 Task: Look for space in Lodi, United States from 2nd June, 2023 to 15th June, 2023 for 2 adults and 1 pet in price range Rs.10000 to Rs.15000. Place can be entire place with 1  bedroom having 1 bed and 1 bathroom. Property type can be house, flat, guest house, hotel. Booking option can be shelf check-in. Required host language is English.
Action: Mouse moved to (364, 149)
Screenshot: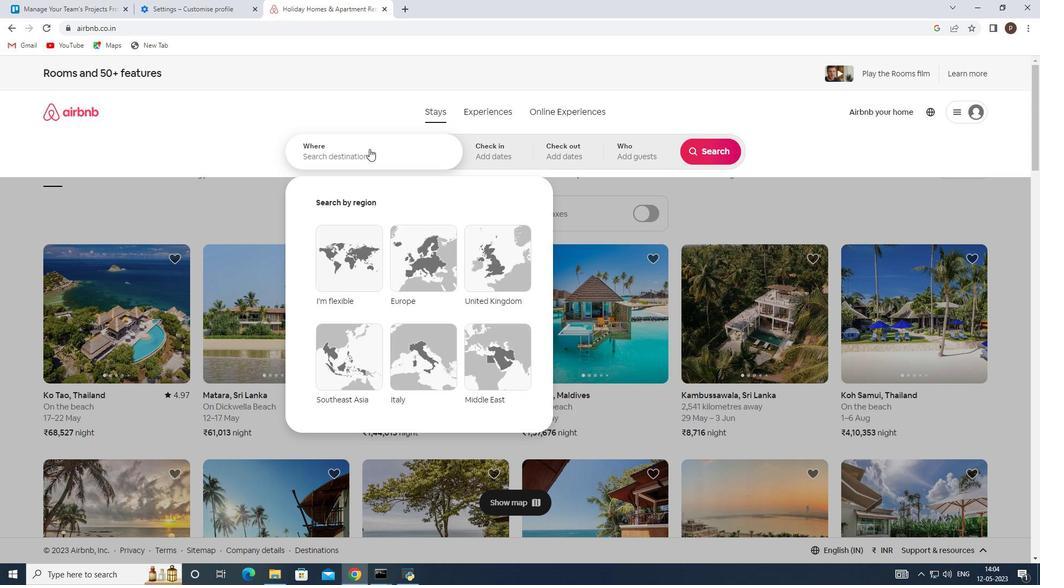
Action: Mouse pressed left at (364, 149)
Screenshot: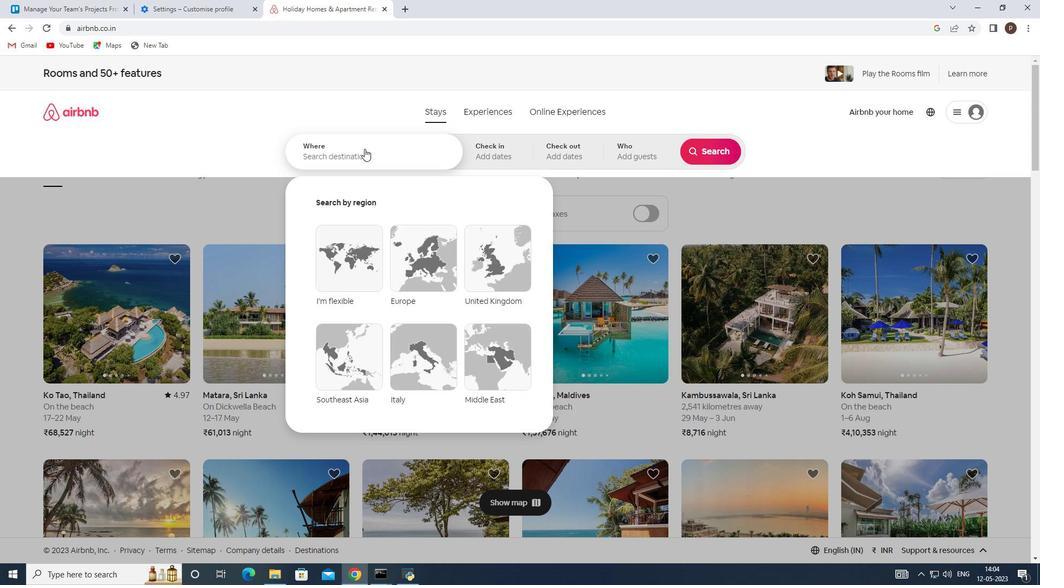 
Action: Mouse moved to (346, 154)
Screenshot: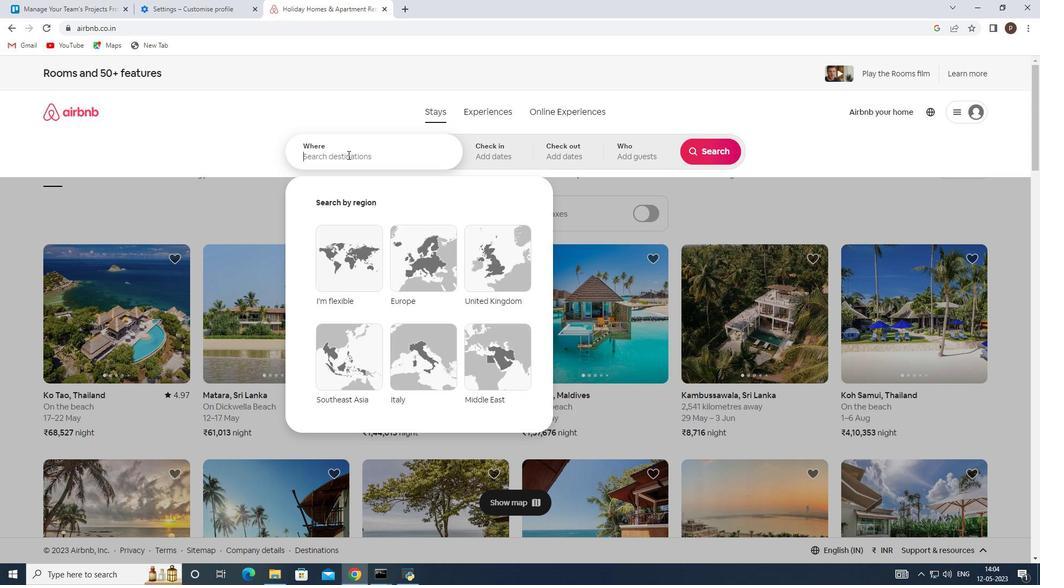 
Action: Key pressed <Key.caps_lock>L<Key.caps_lock>odi,<Key.space>
Screenshot: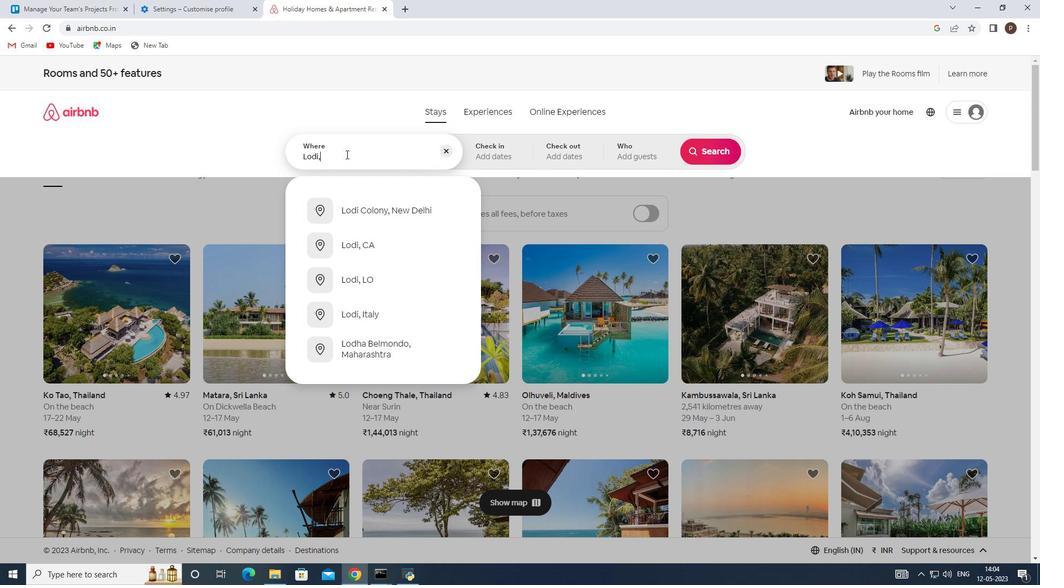 
Action: Mouse moved to (358, 244)
Screenshot: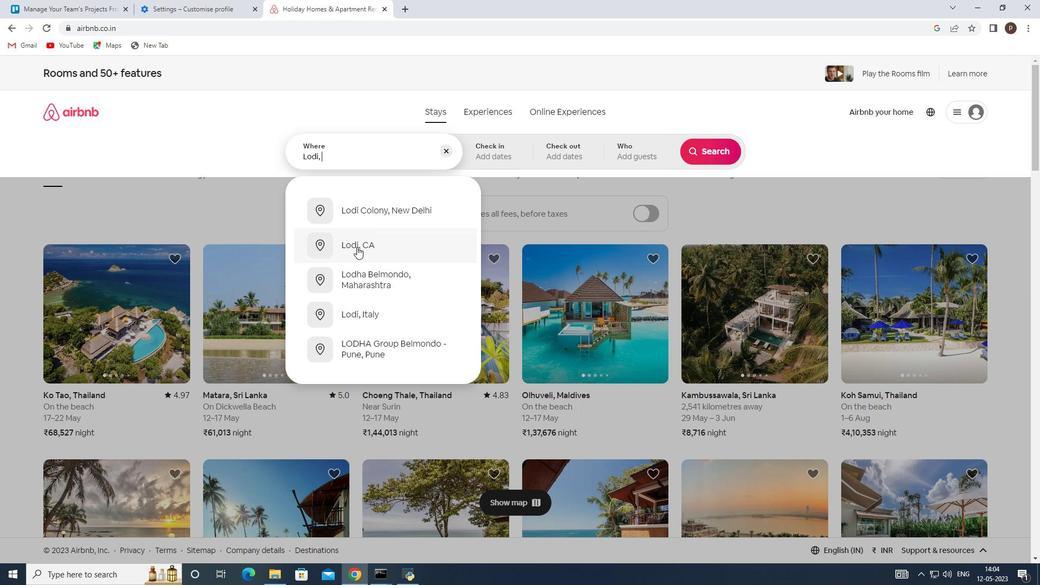 
Action: Mouse pressed left at (358, 244)
Screenshot: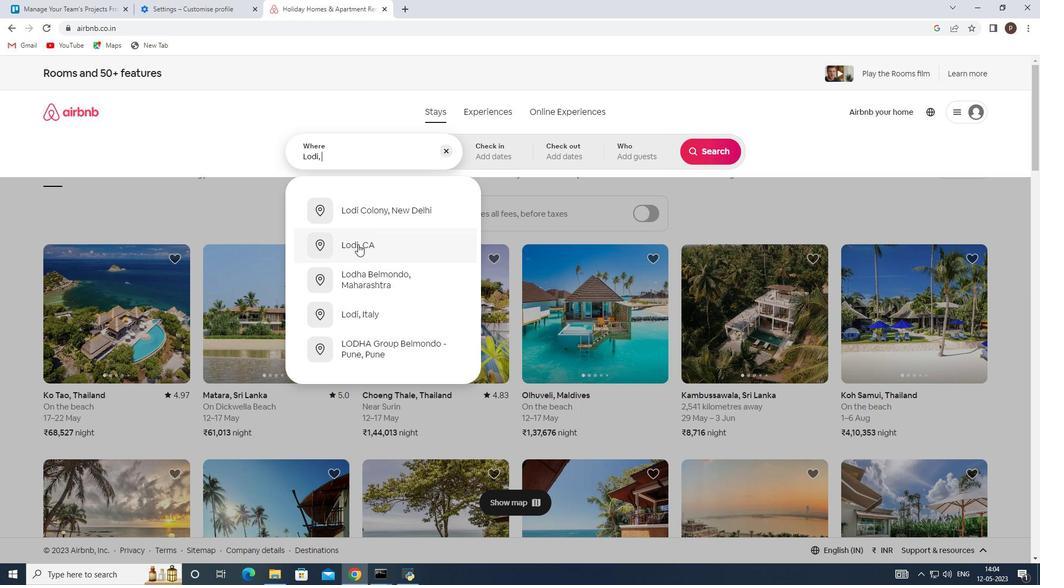 
Action: Mouse moved to (672, 282)
Screenshot: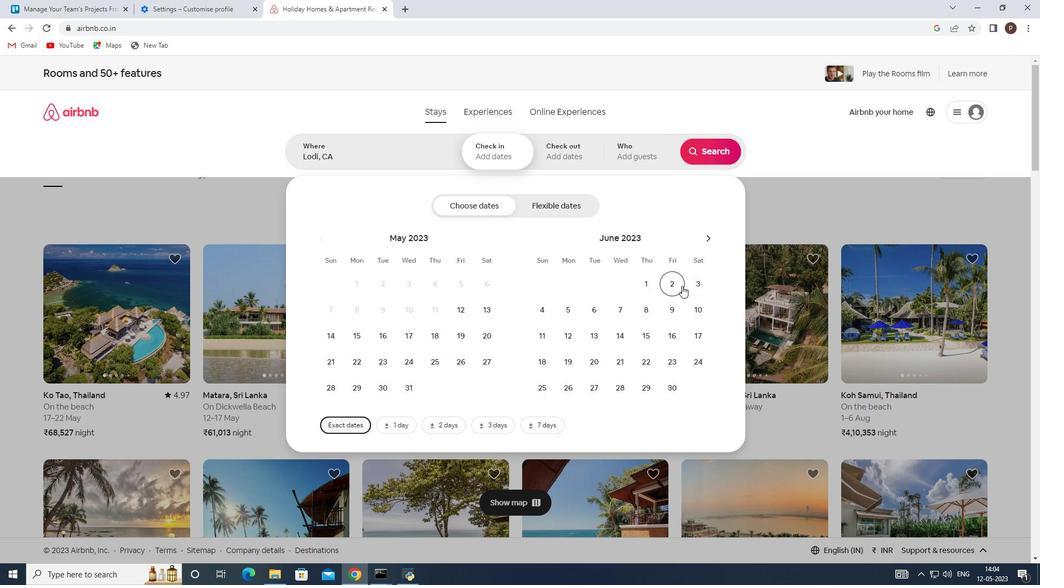 
Action: Mouse pressed left at (672, 282)
Screenshot: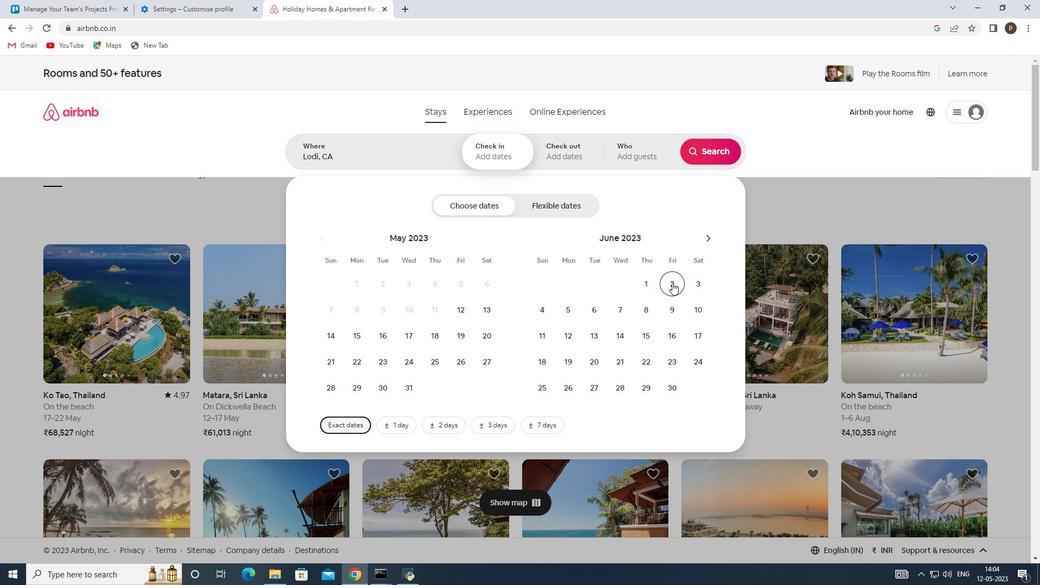 
Action: Mouse moved to (642, 331)
Screenshot: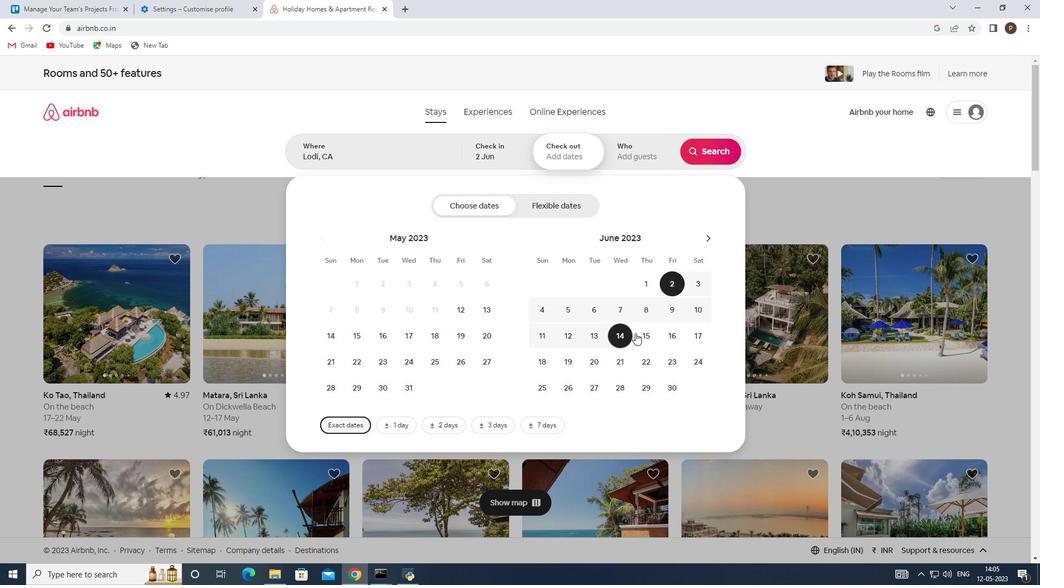 
Action: Mouse pressed left at (642, 331)
Screenshot: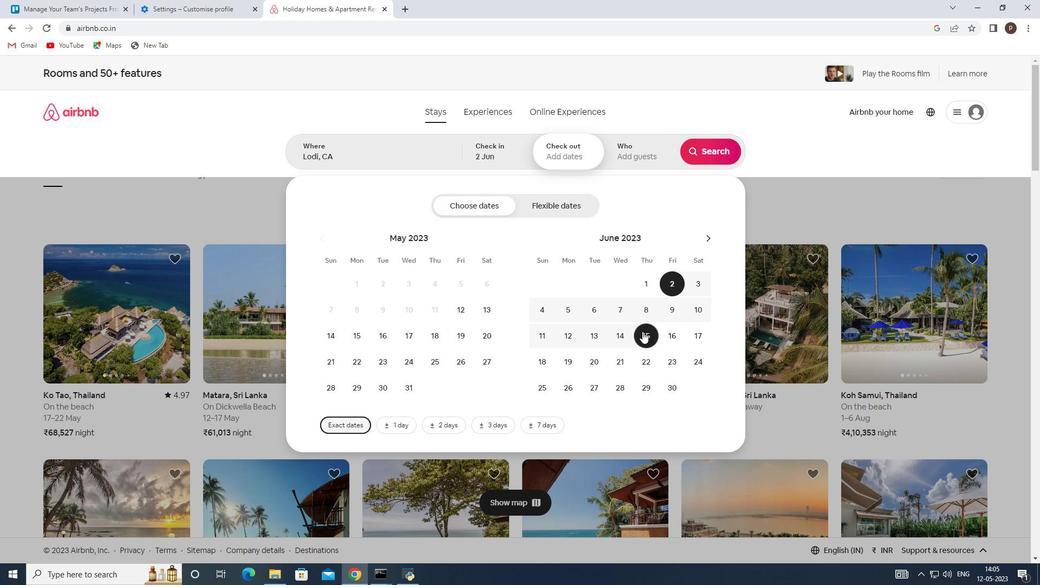 
Action: Mouse moved to (631, 147)
Screenshot: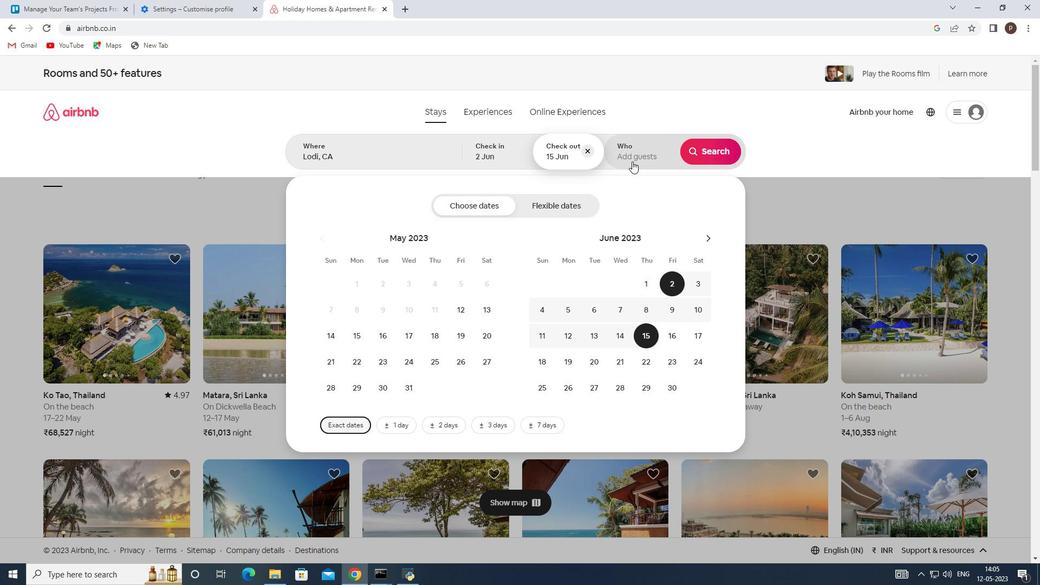 
Action: Mouse pressed left at (631, 147)
Screenshot: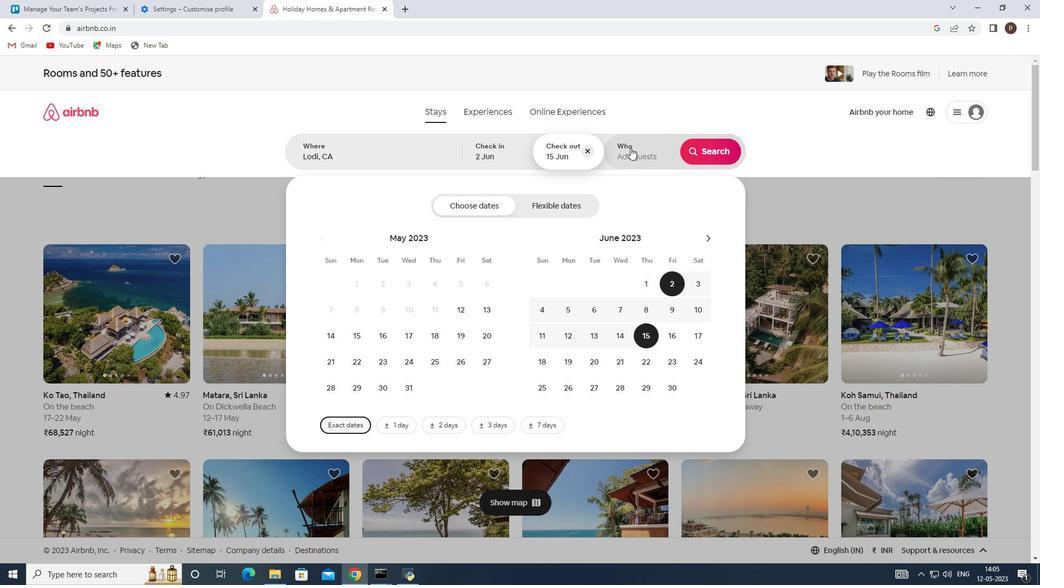 
Action: Mouse moved to (714, 206)
Screenshot: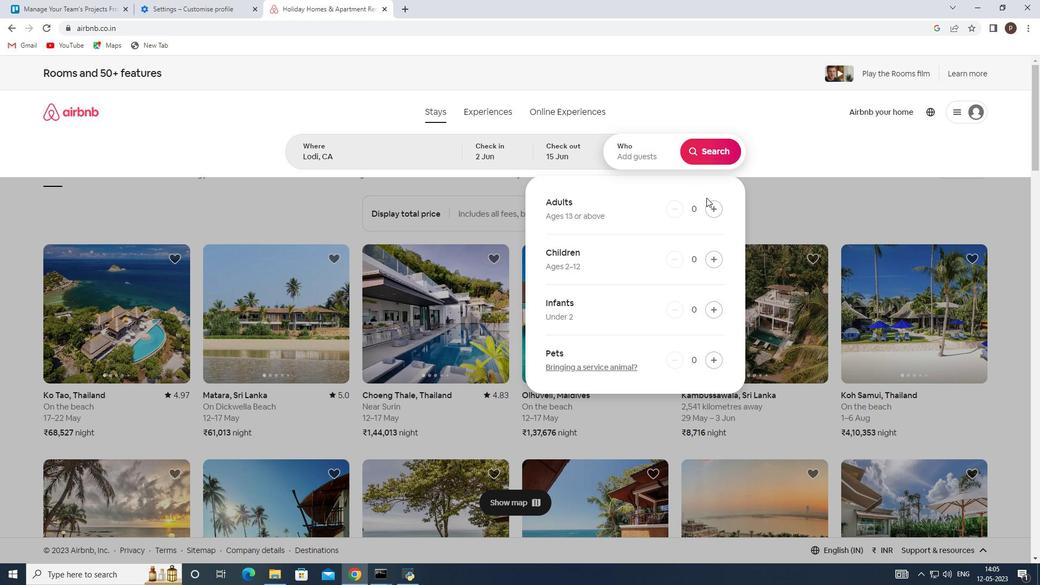 
Action: Mouse pressed left at (714, 206)
Screenshot: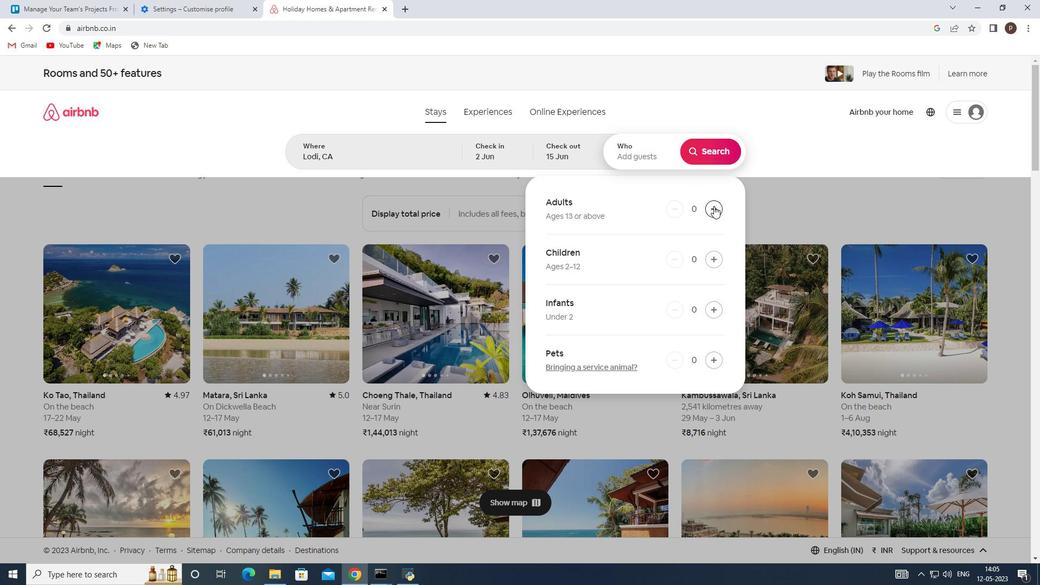 
Action: Mouse moved to (715, 206)
Screenshot: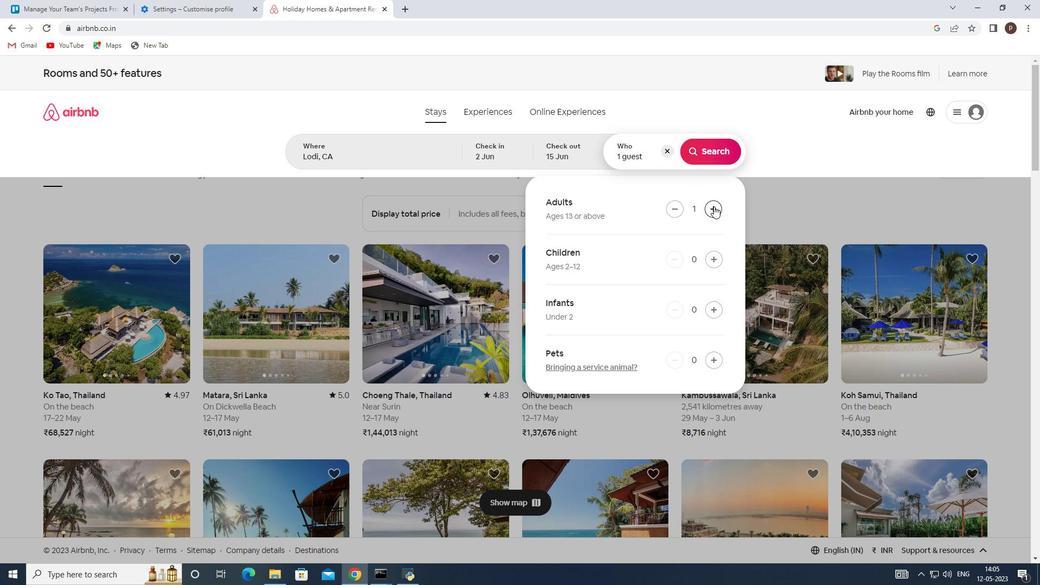 
Action: Mouse pressed left at (715, 206)
Screenshot: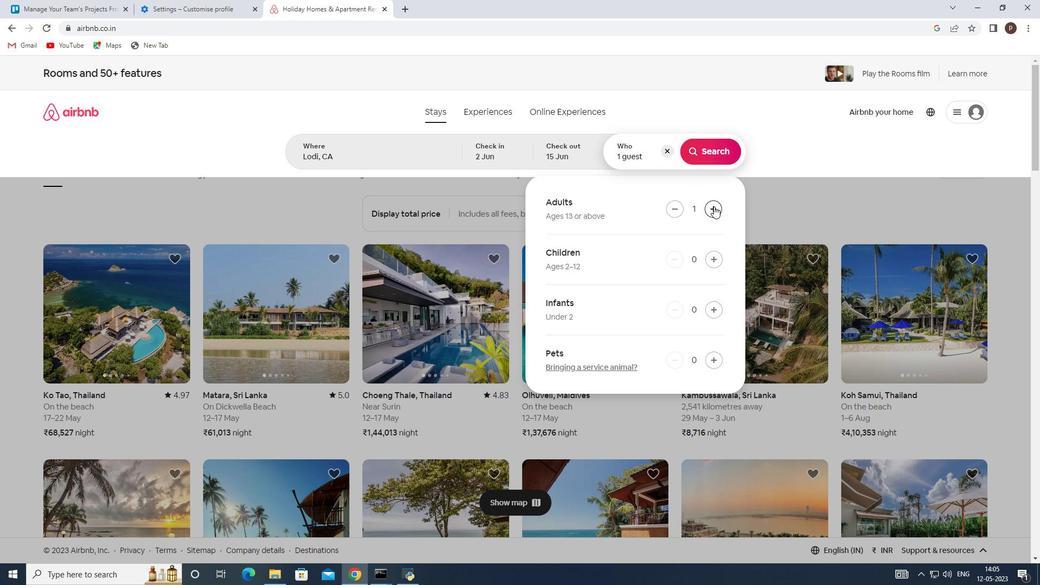 
Action: Mouse moved to (713, 358)
Screenshot: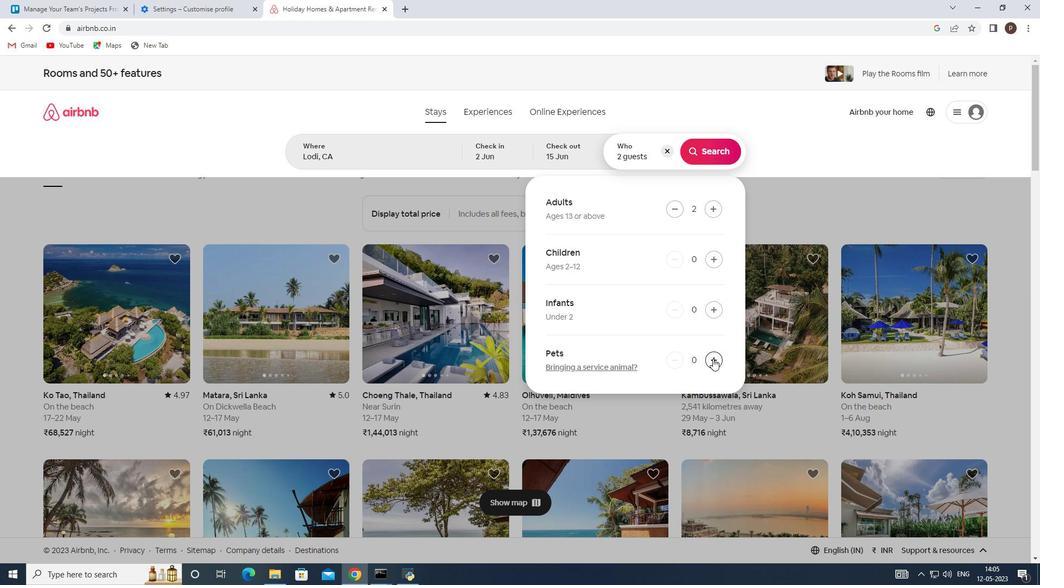 
Action: Mouse pressed left at (713, 358)
Screenshot: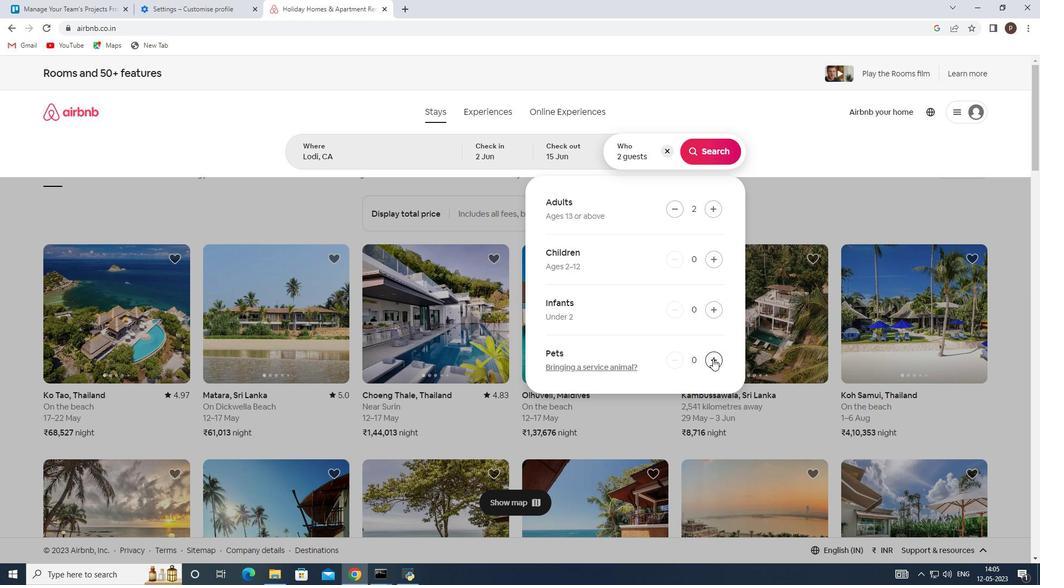 
Action: Mouse moved to (697, 143)
Screenshot: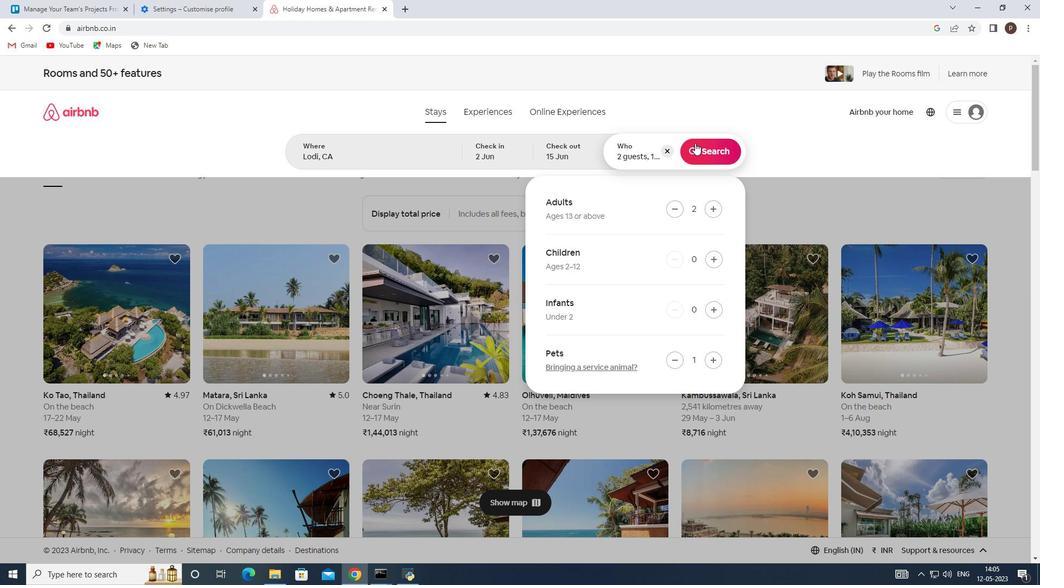 
Action: Mouse pressed left at (697, 143)
Screenshot: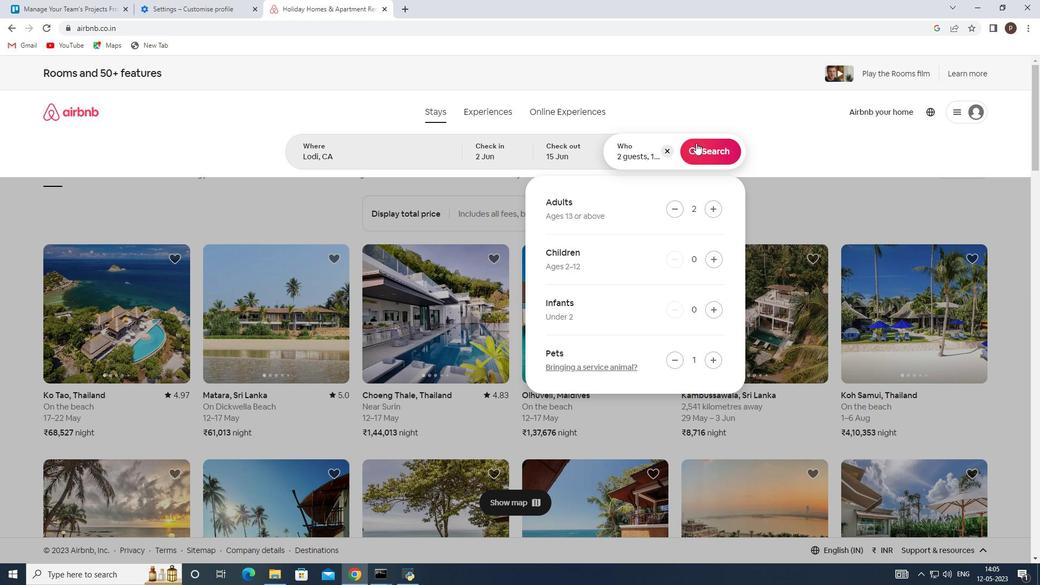 
Action: Mouse moved to (981, 120)
Screenshot: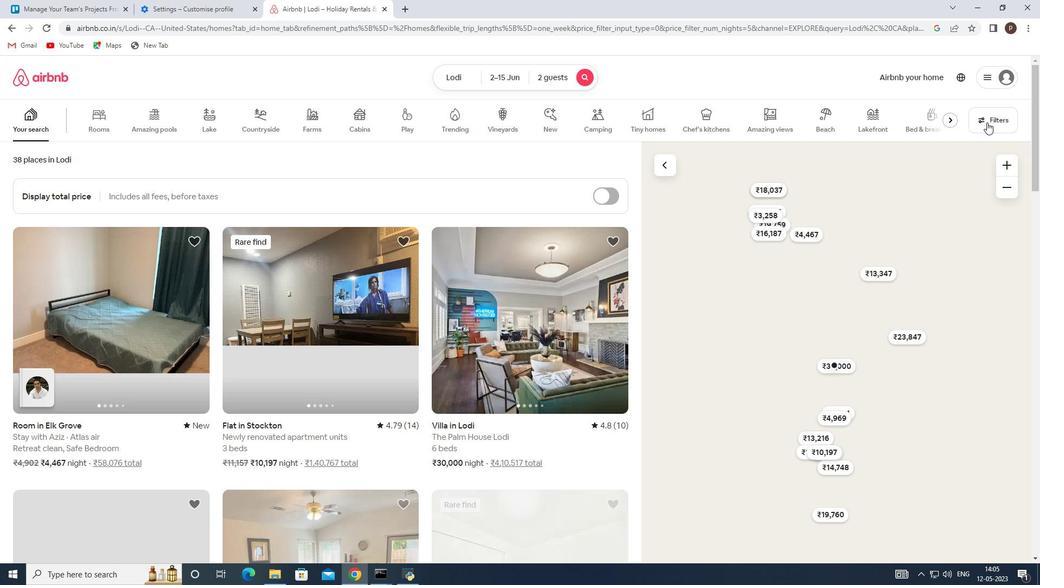 
Action: Mouse pressed left at (981, 120)
Screenshot: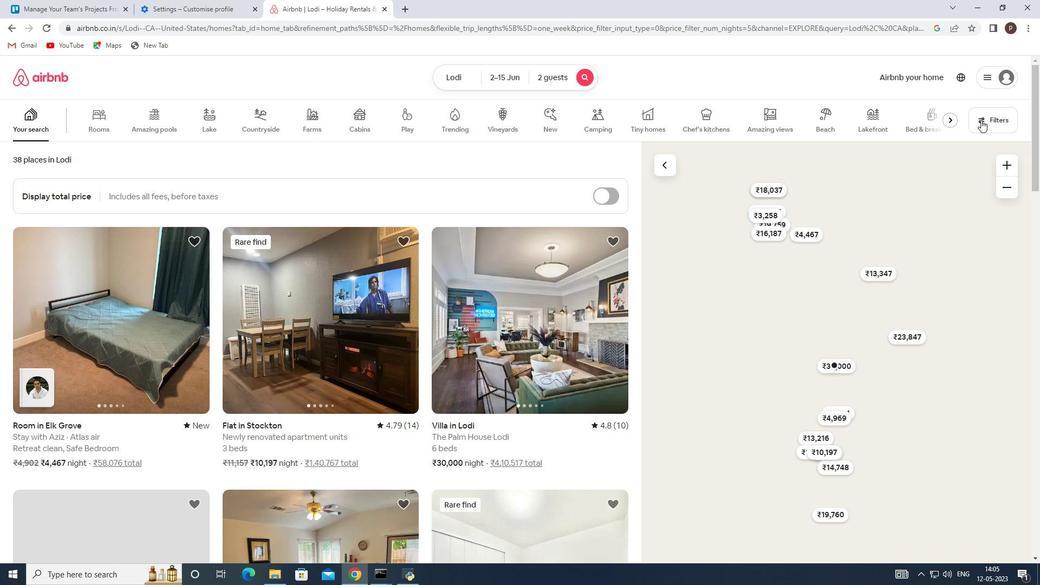 
Action: Mouse moved to (363, 384)
Screenshot: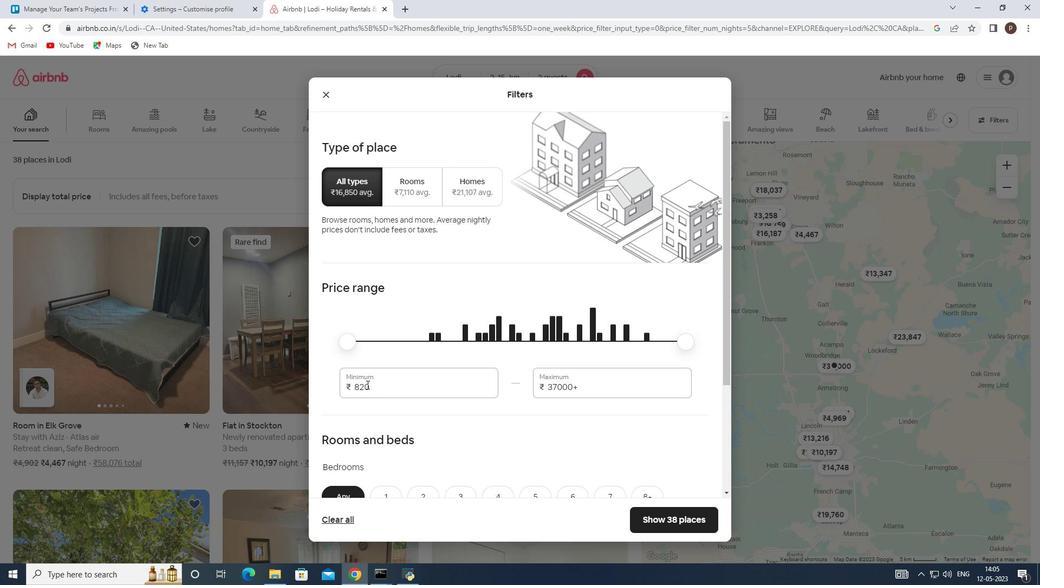 
Action: Mouse pressed left at (363, 384)
Screenshot: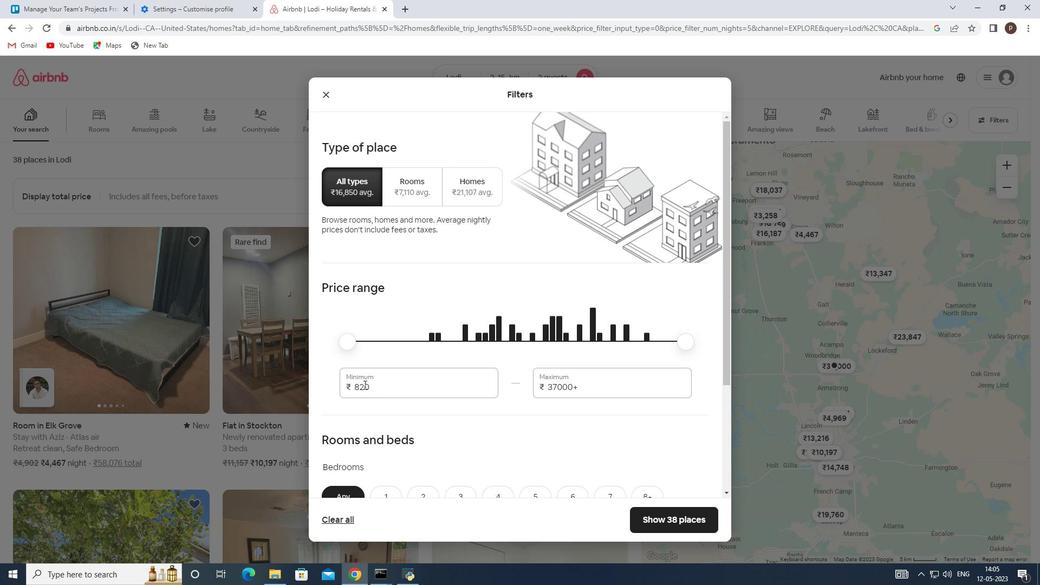 
Action: Mouse pressed left at (363, 384)
Screenshot: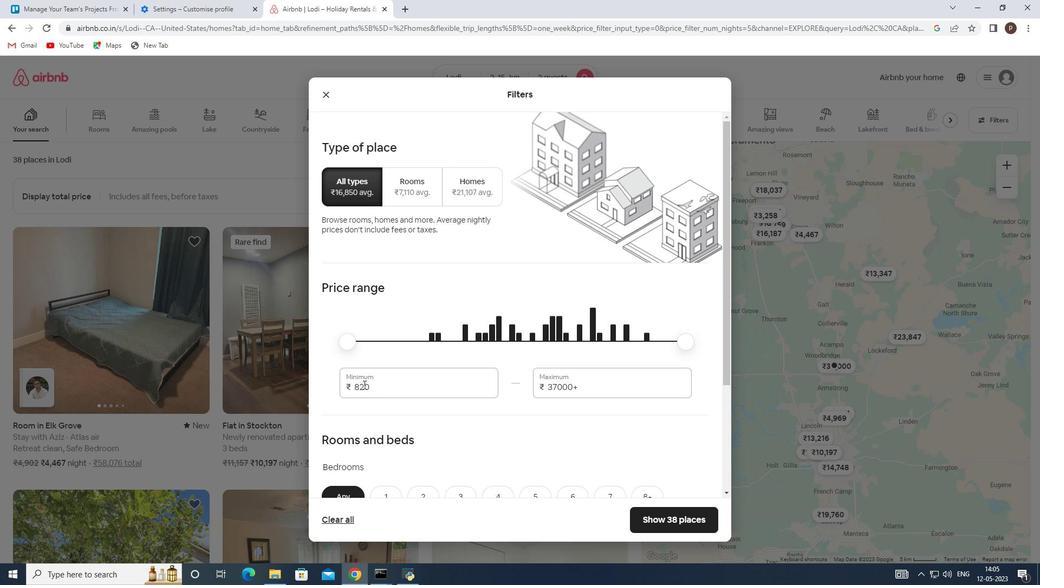 
Action: Key pressed 10000<Key.tab>15000
Screenshot: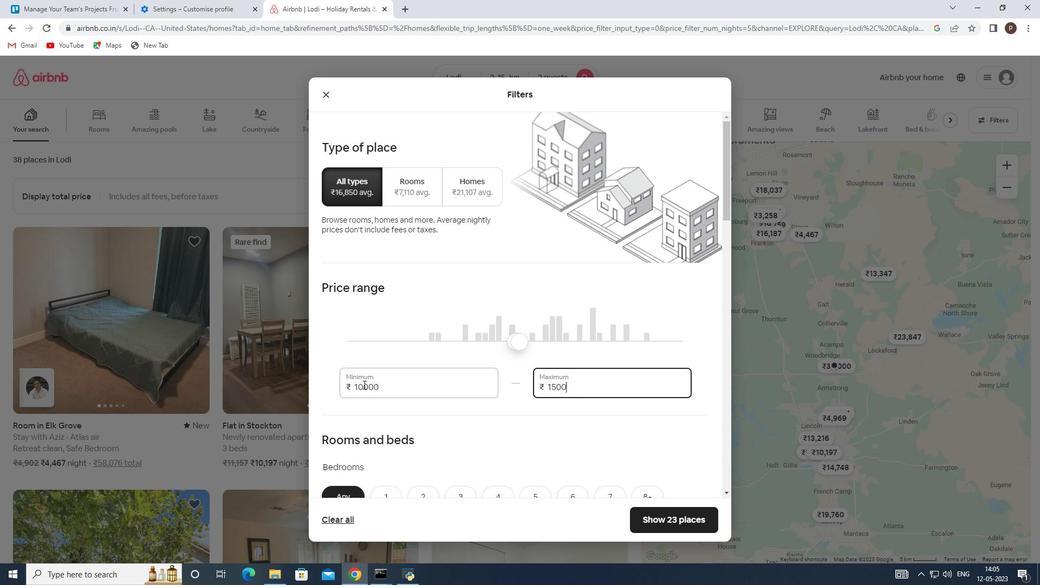 
Action: Mouse moved to (335, 389)
Screenshot: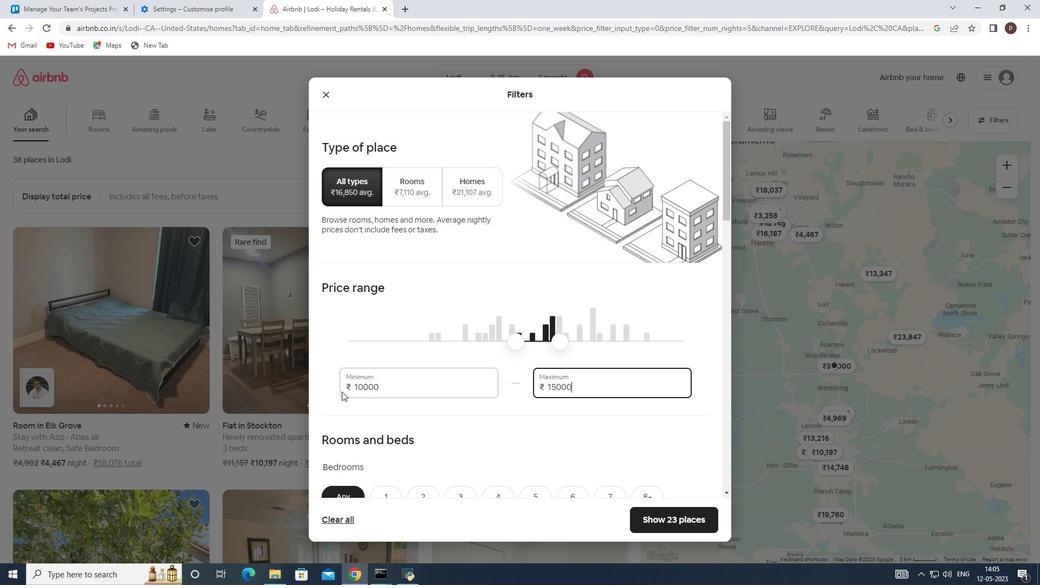 
Action: Mouse scrolled (335, 388) with delta (0, 0)
Screenshot: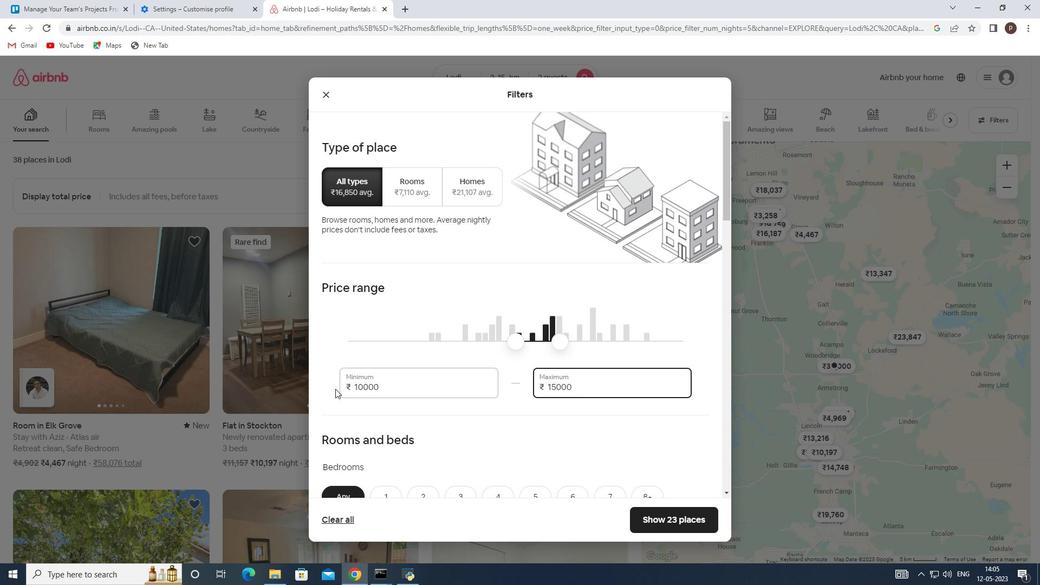 
Action: Mouse moved to (419, 368)
Screenshot: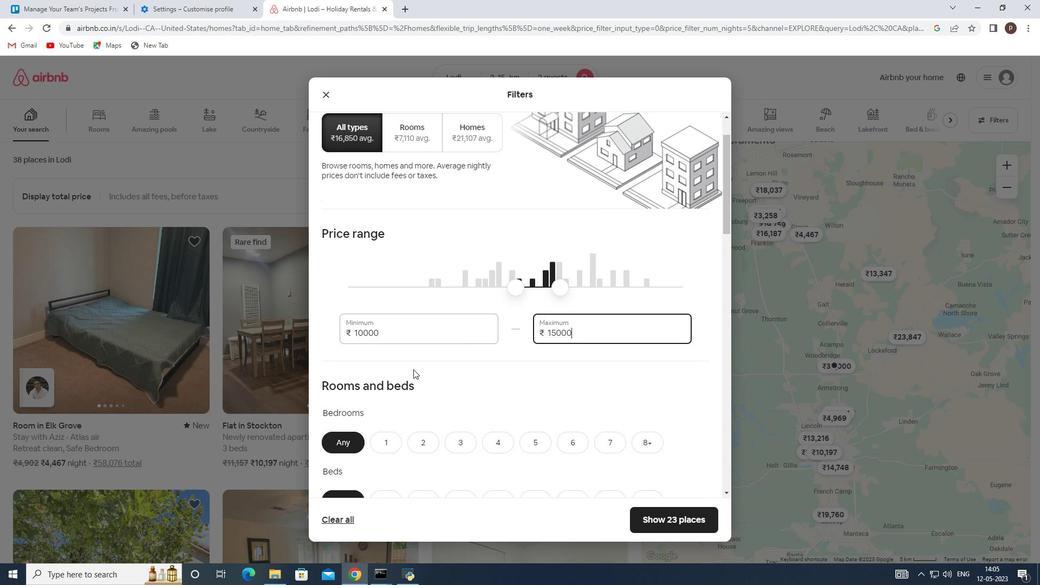 
Action: Mouse scrolled (419, 367) with delta (0, 0)
Screenshot: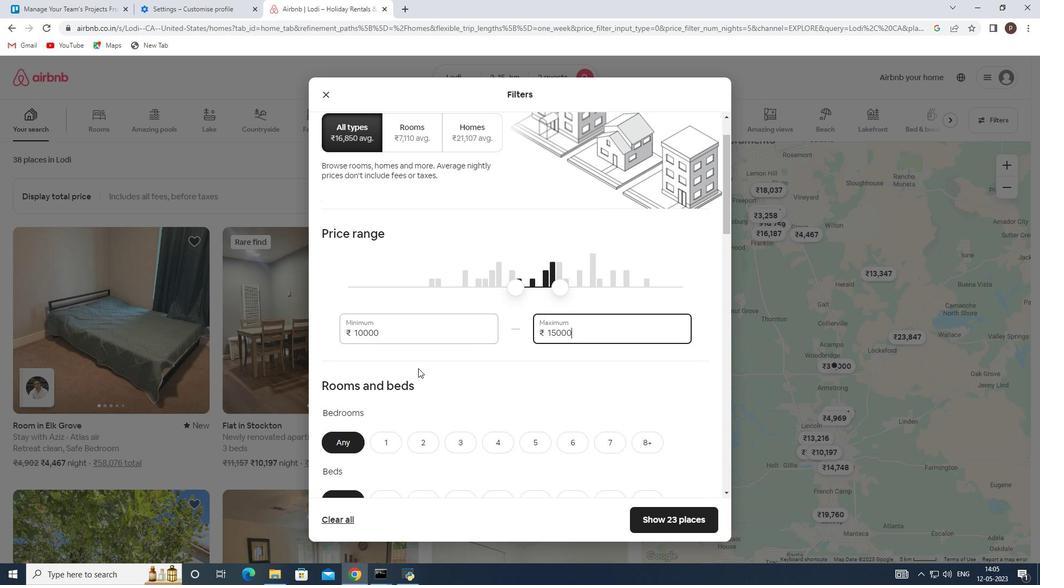 
Action: Mouse scrolled (419, 367) with delta (0, 0)
Screenshot: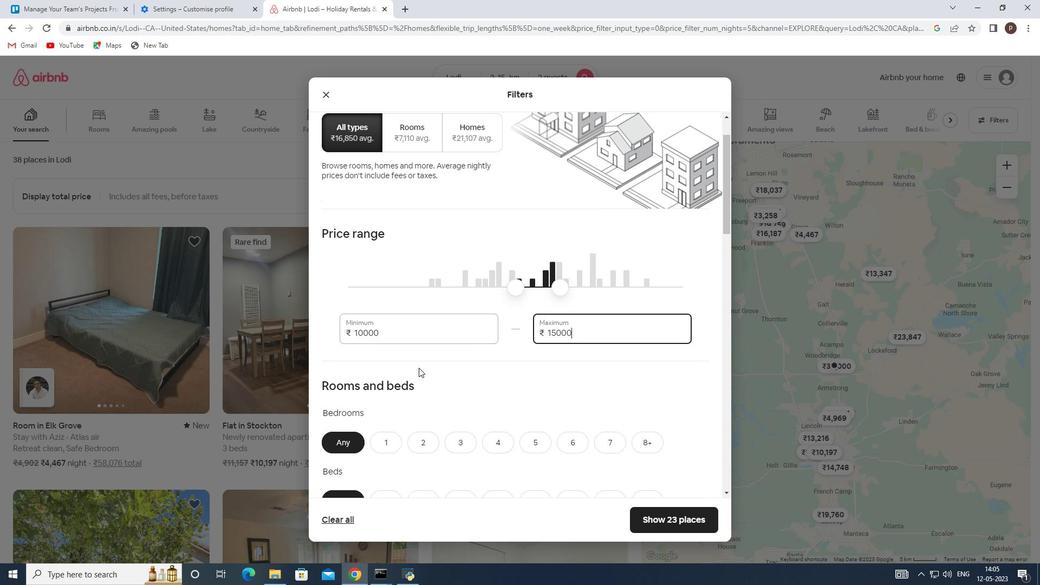 
Action: Mouse moved to (381, 327)
Screenshot: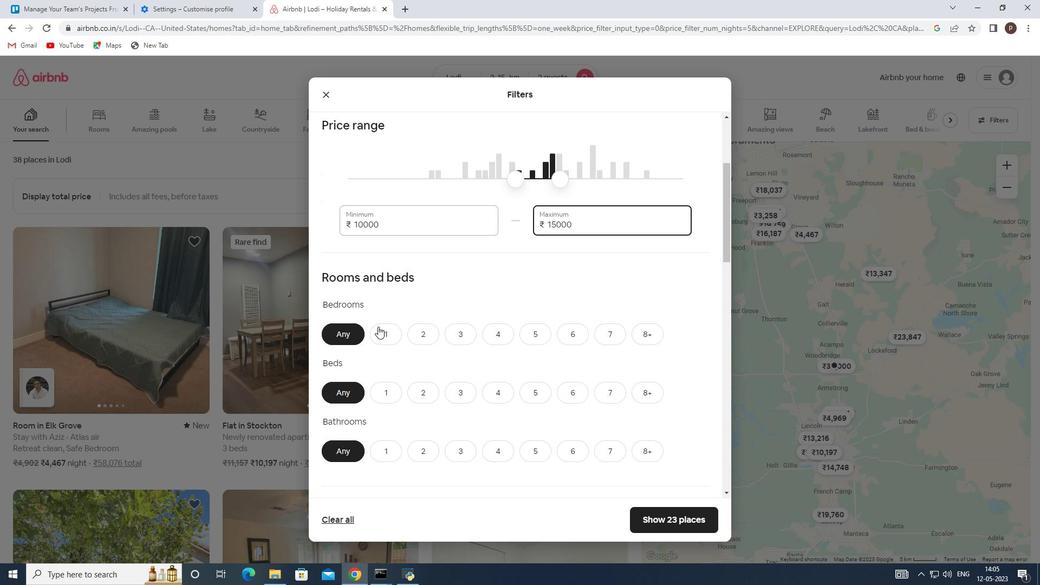 
Action: Mouse pressed left at (381, 327)
Screenshot: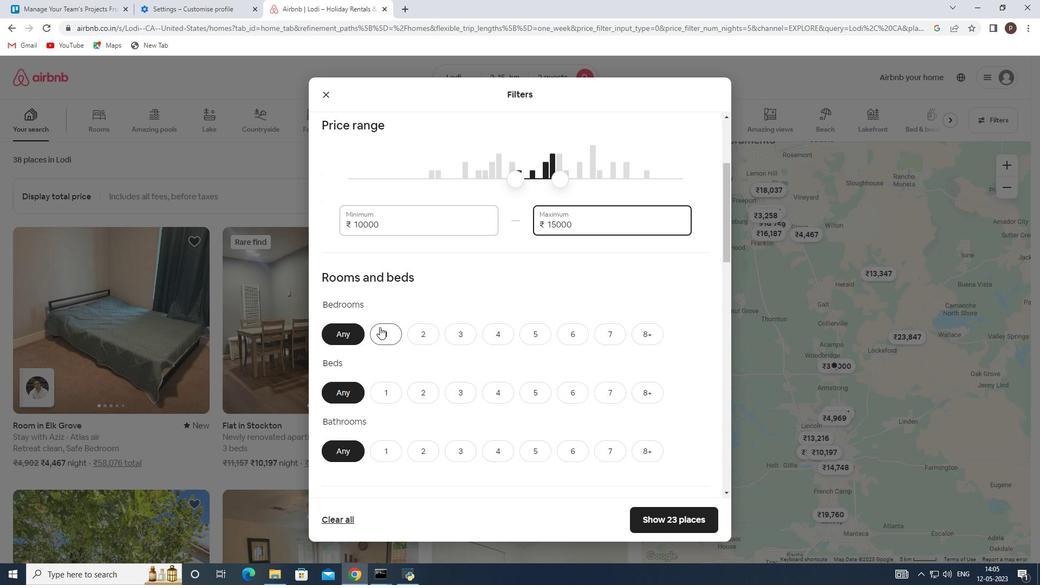 
Action: Mouse moved to (380, 388)
Screenshot: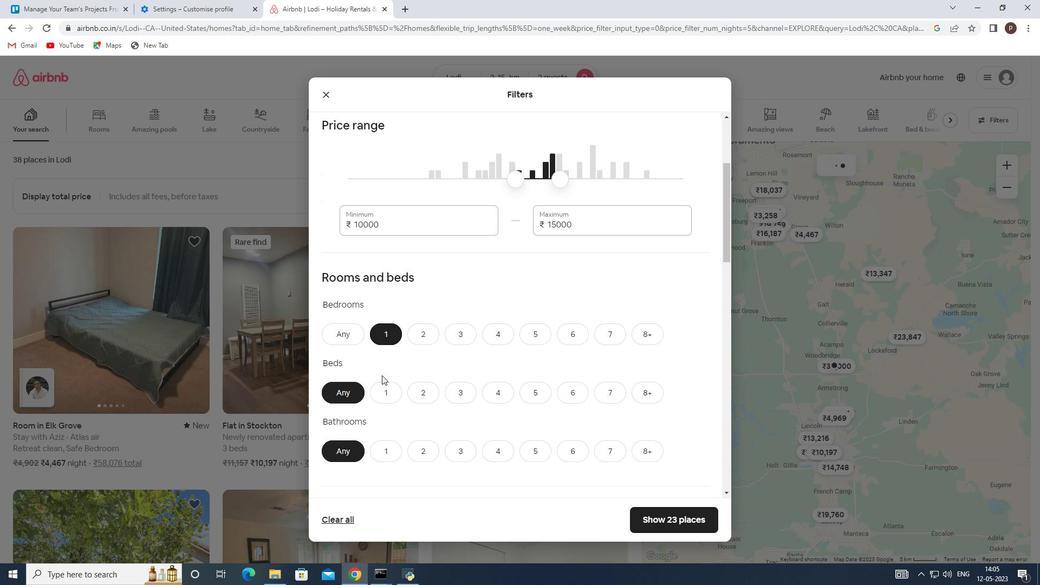 
Action: Mouse pressed left at (380, 388)
Screenshot: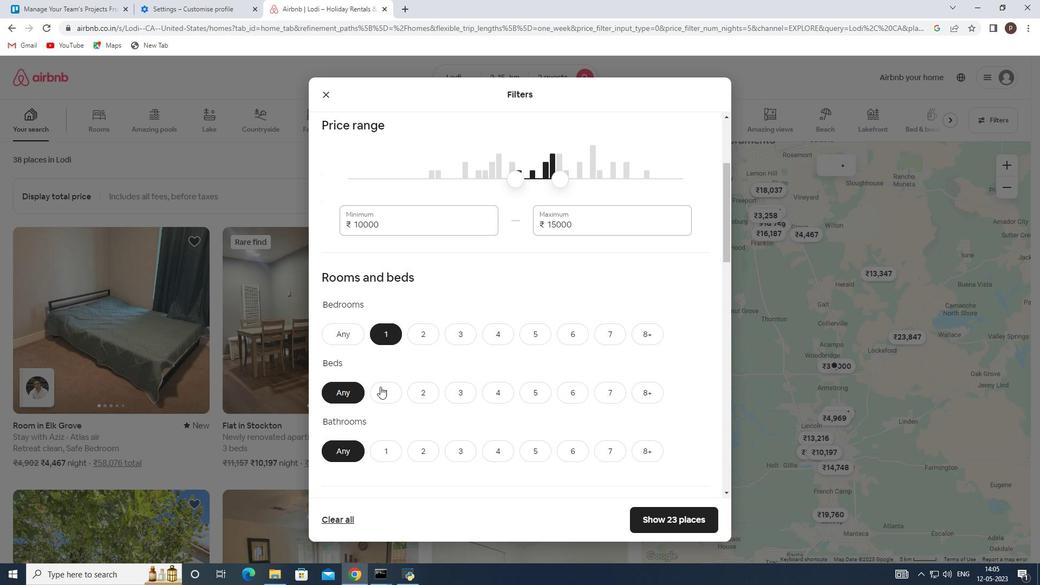 
Action: Mouse moved to (385, 445)
Screenshot: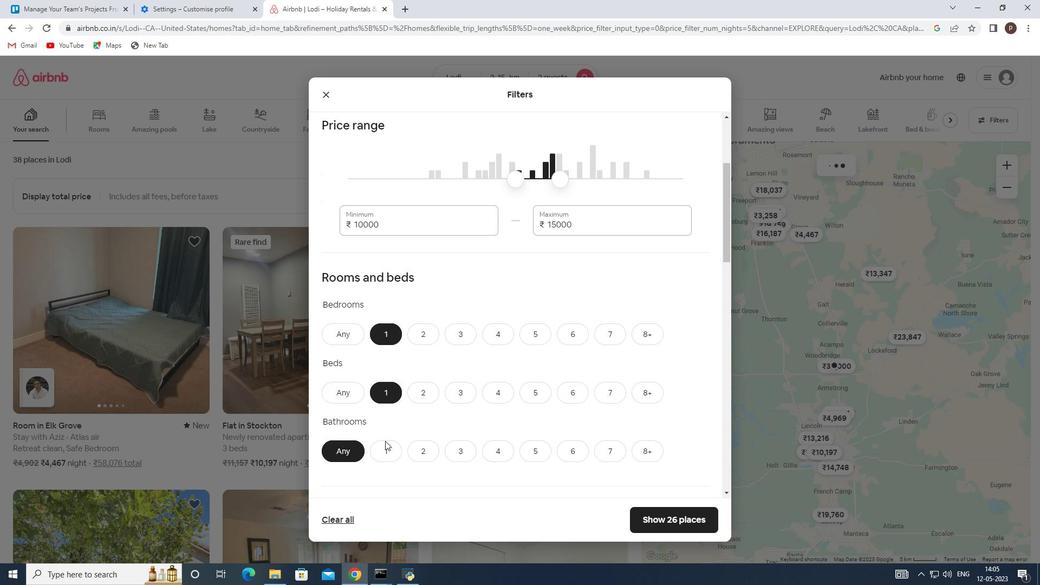 
Action: Mouse pressed left at (385, 445)
Screenshot: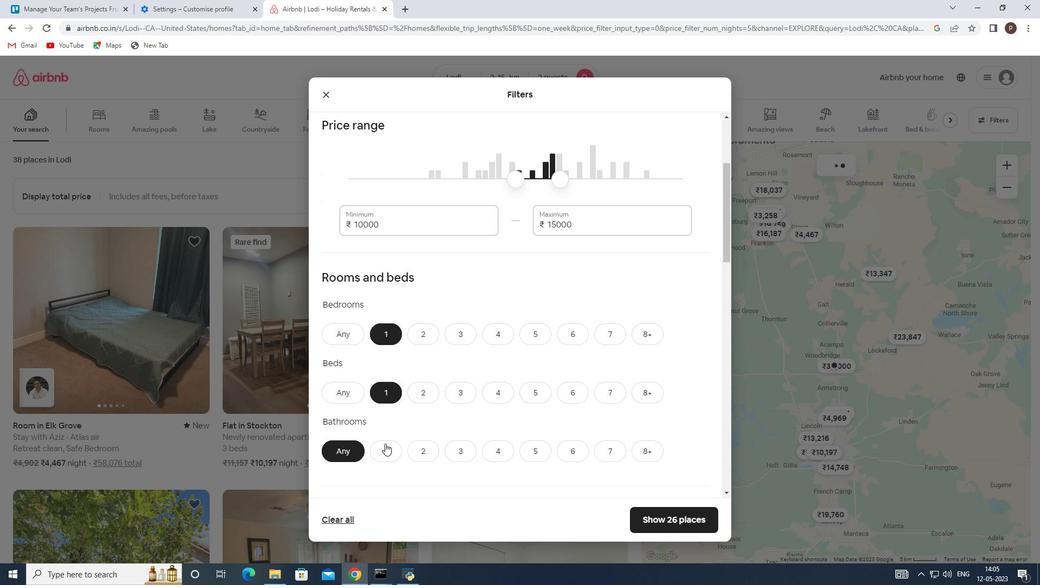 
Action: Mouse moved to (387, 445)
Screenshot: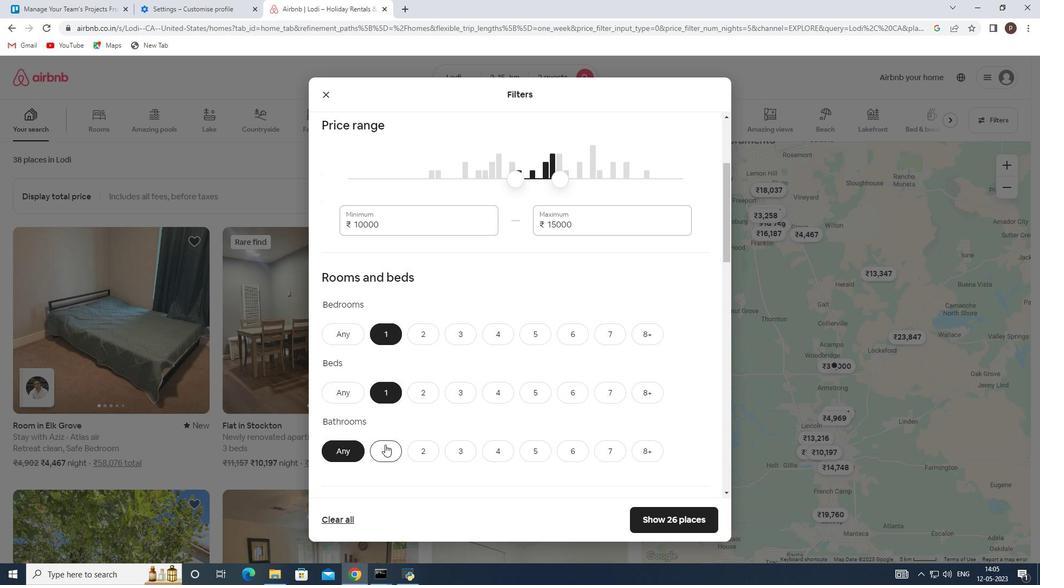 
Action: Mouse scrolled (387, 444) with delta (0, 0)
Screenshot: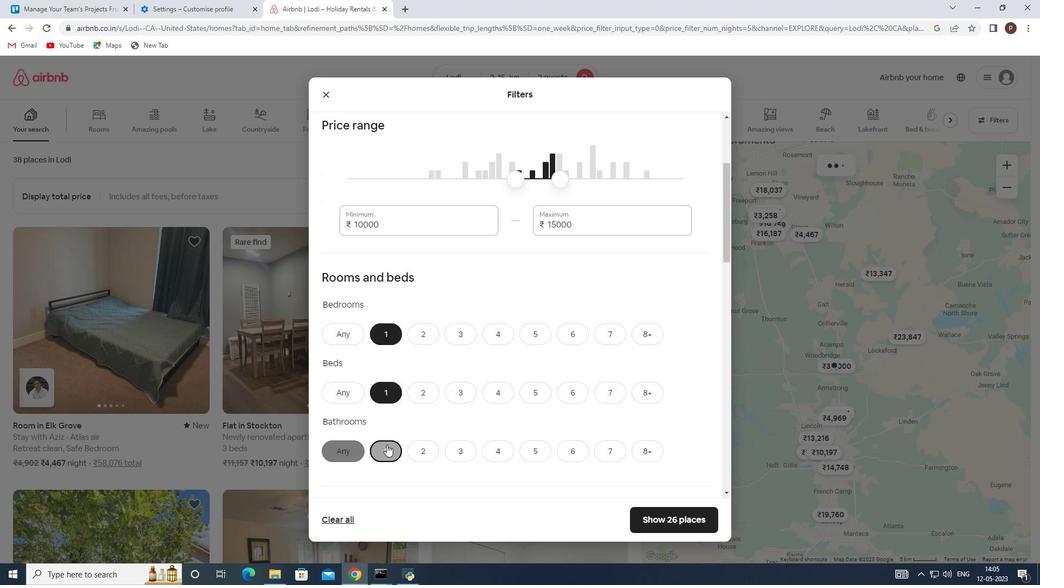 
Action: Mouse scrolled (387, 444) with delta (0, 0)
Screenshot: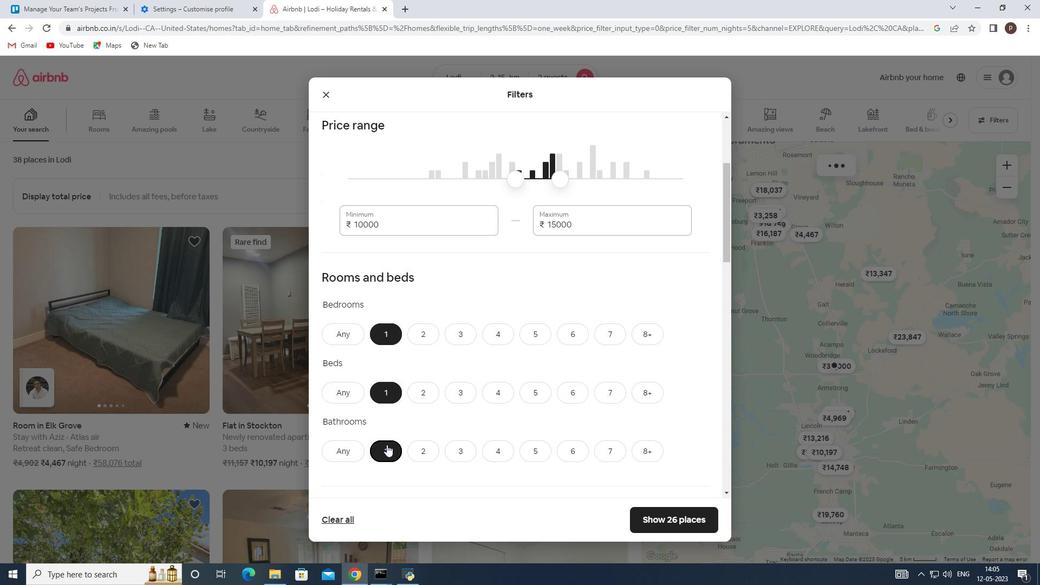 
Action: Mouse moved to (368, 447)
Screenshot: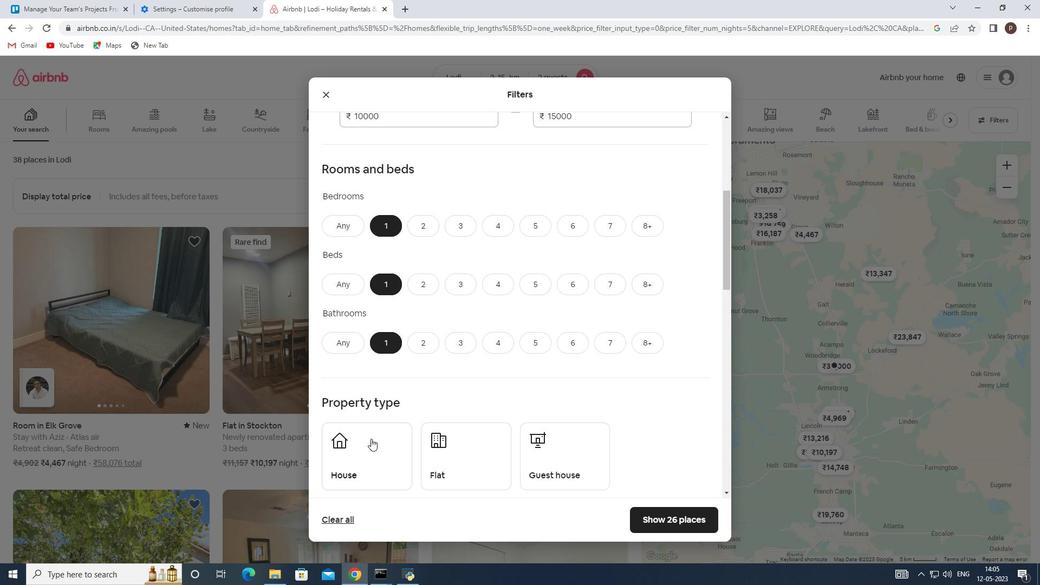 
Action: Mouse pressed left at (368, 447)
Screenshot: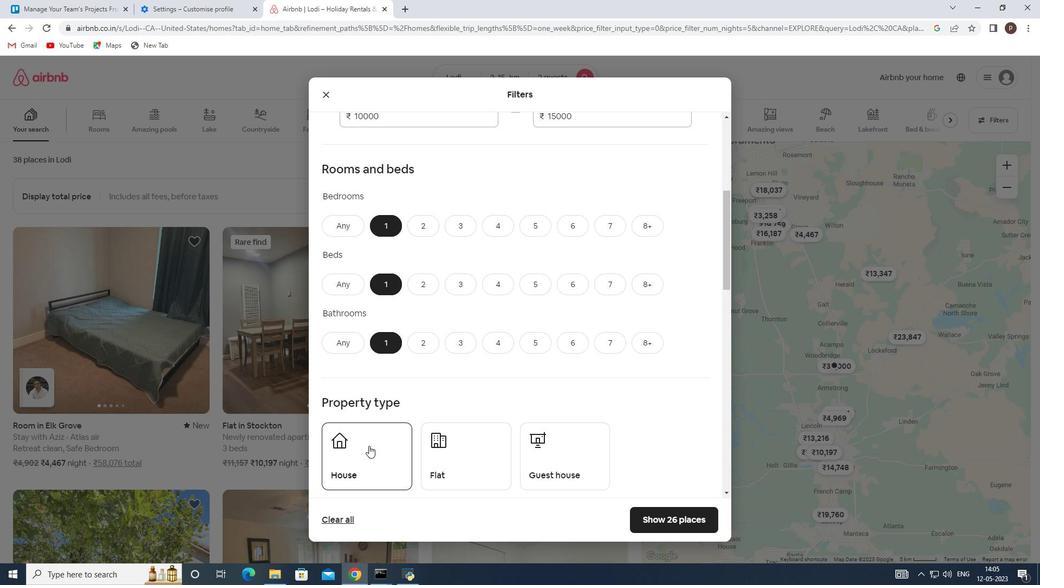 
Action: Mouse moved to (452, 456)
Screenshot: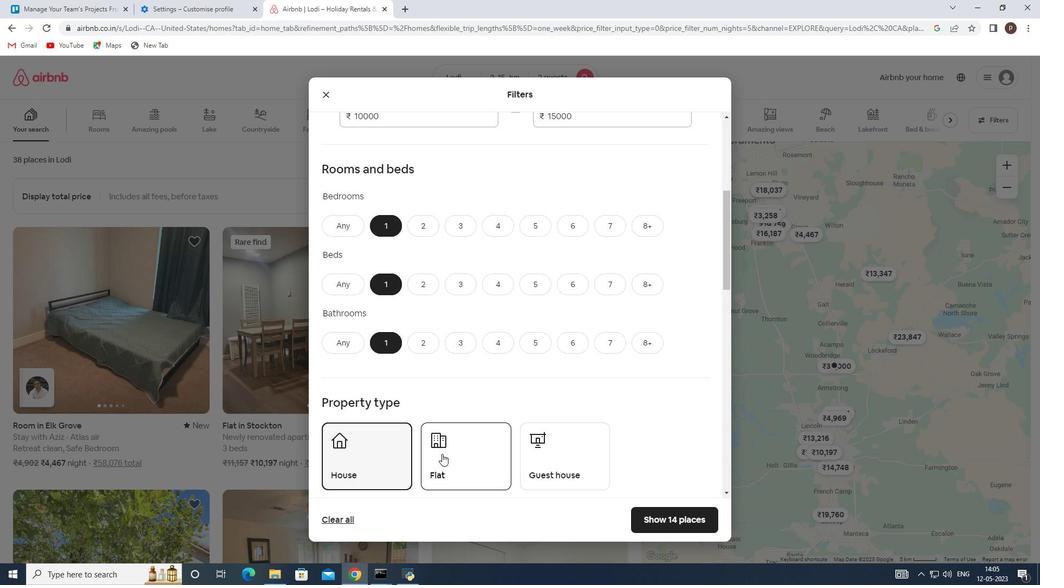 
Action: Mouse pressed left at (452, 456)
Screenshot: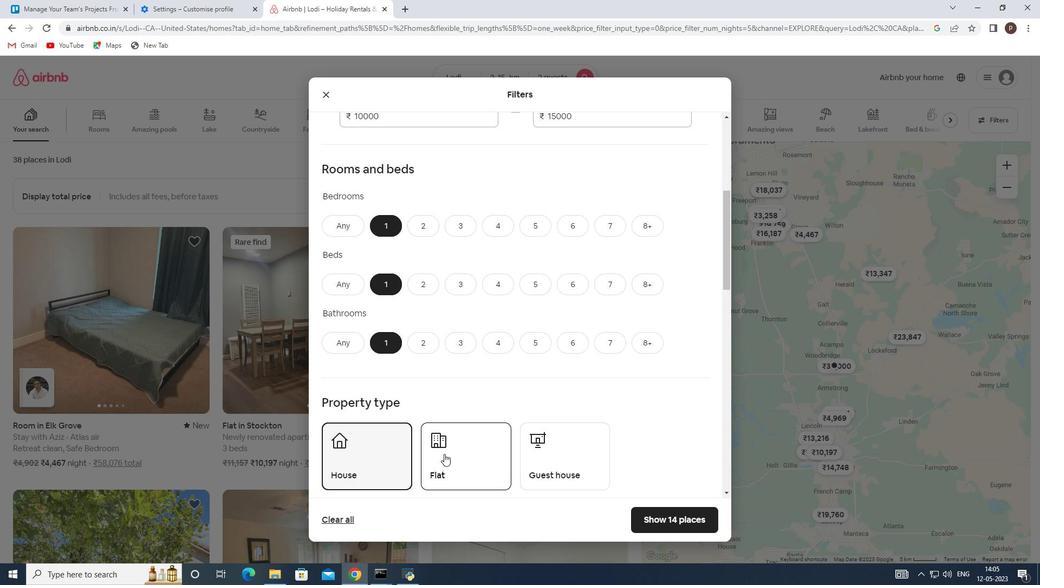 
Action: Mouse moved to (573, 462)
Screenshot: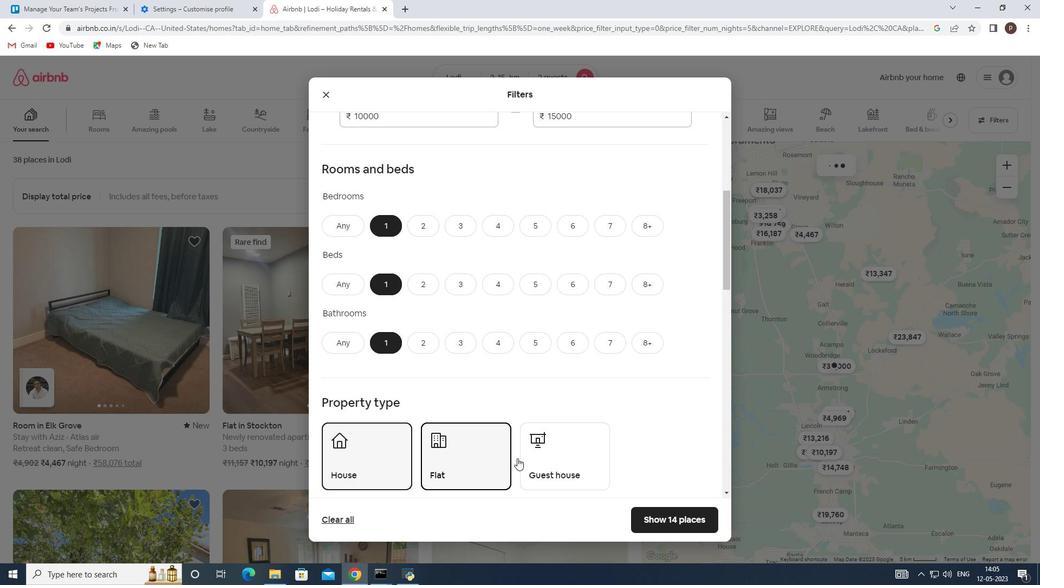 
Action: Mouse pressed left at (573, 462)
Screenshot: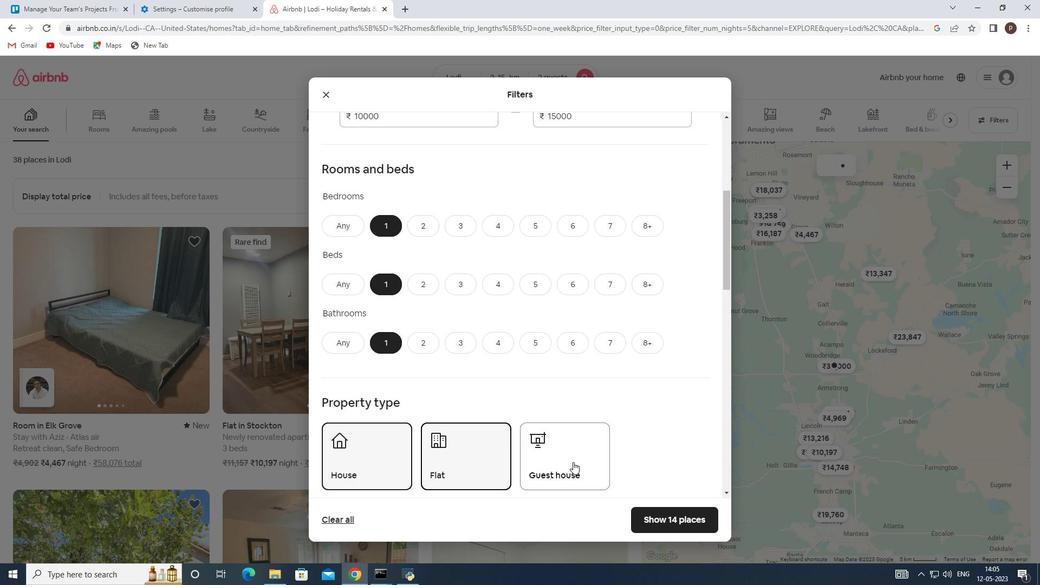 
Action: Mouse moved to (492, 438)
Screenshot: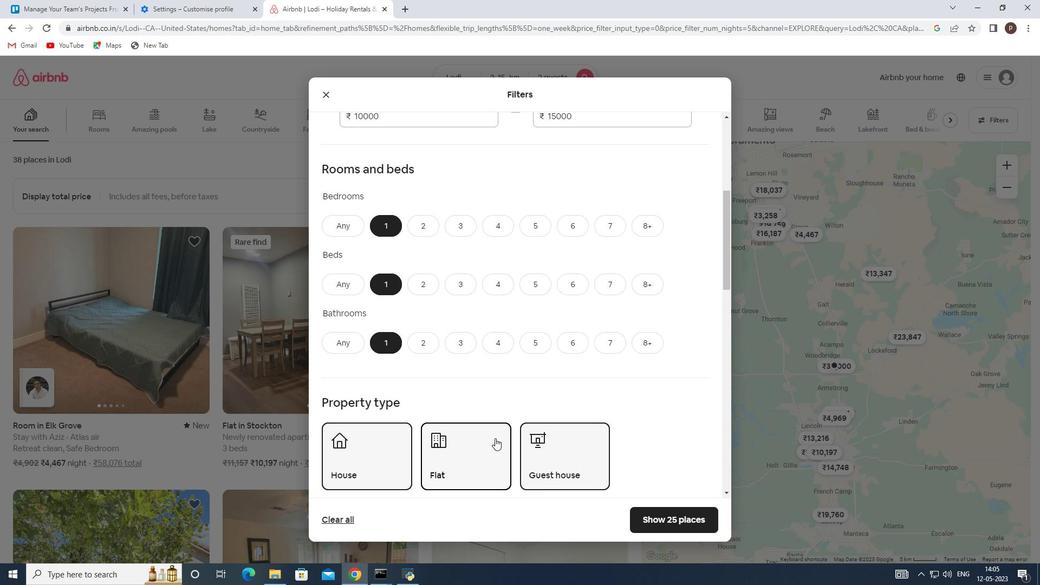 
Action: Mouse scrolled (492, 437) with delta (0, 0)
Screenshot: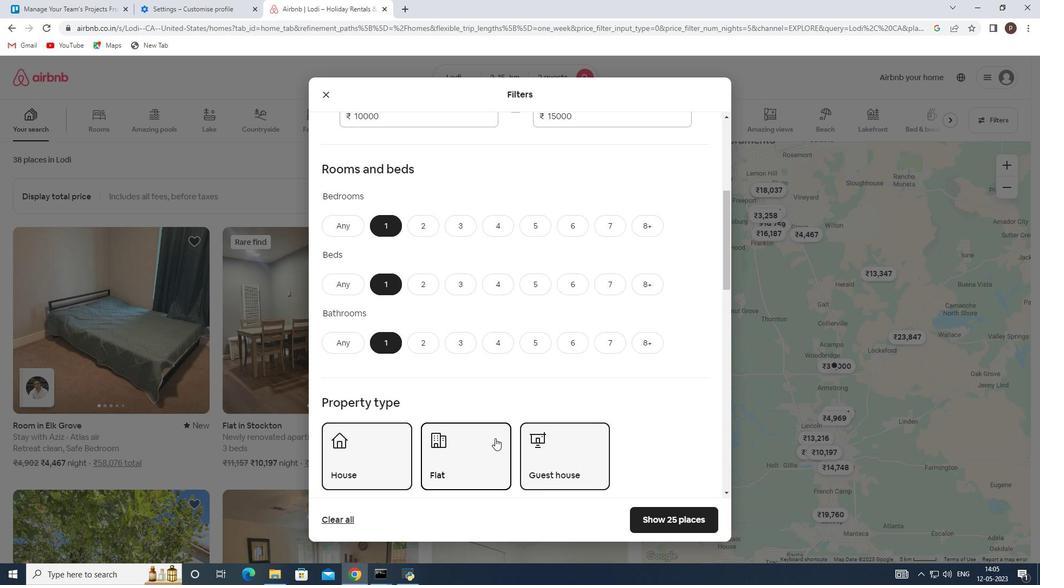 
Action: Mouse moved to (491, 438)
Screenshot: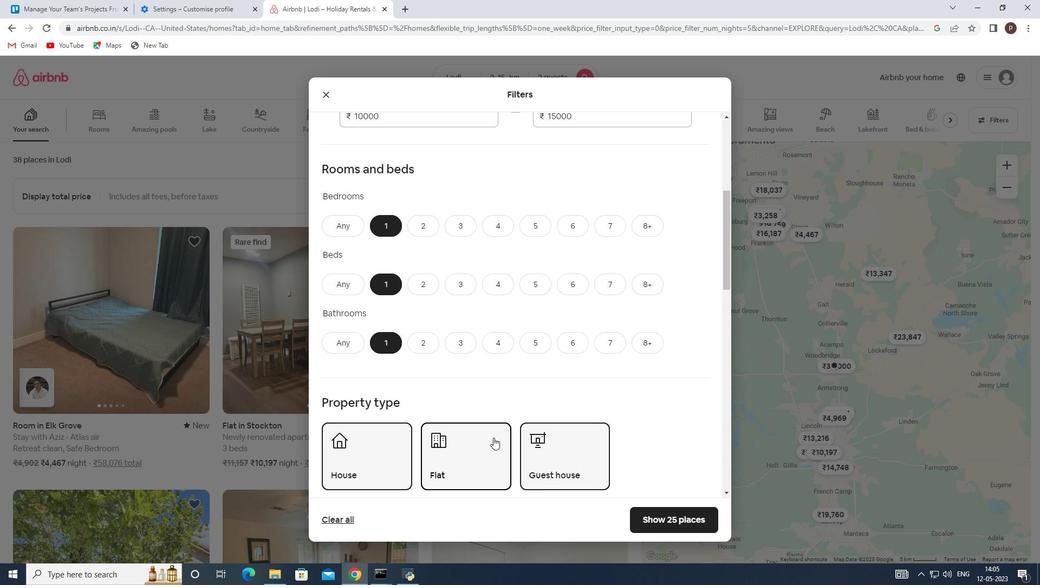 
Action: Mouse scrolled (491, 437) with delta (0, 0)
Screenshot: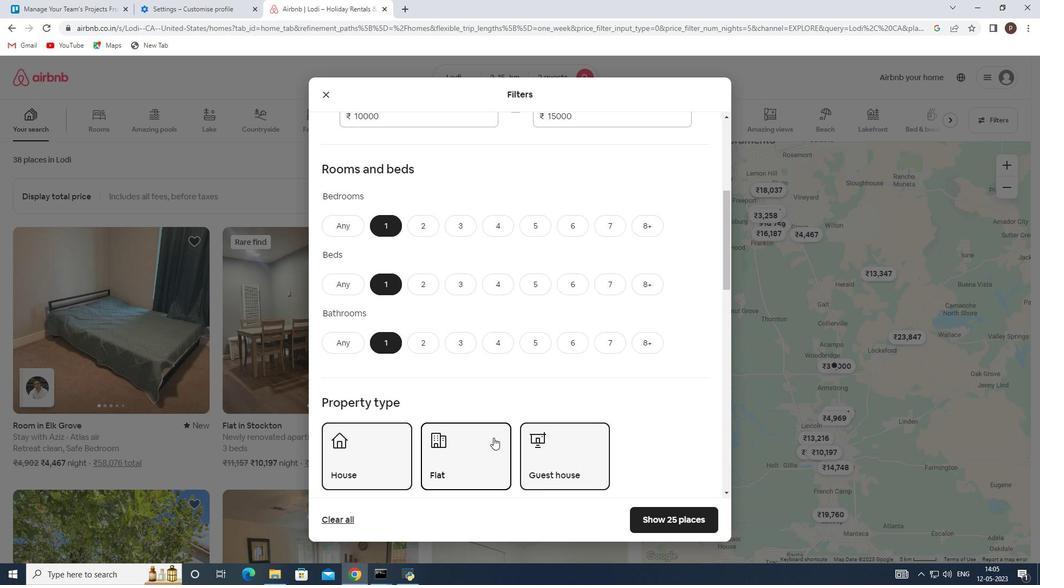 
Action: Mouse moved to (477, 420)
Screenshot: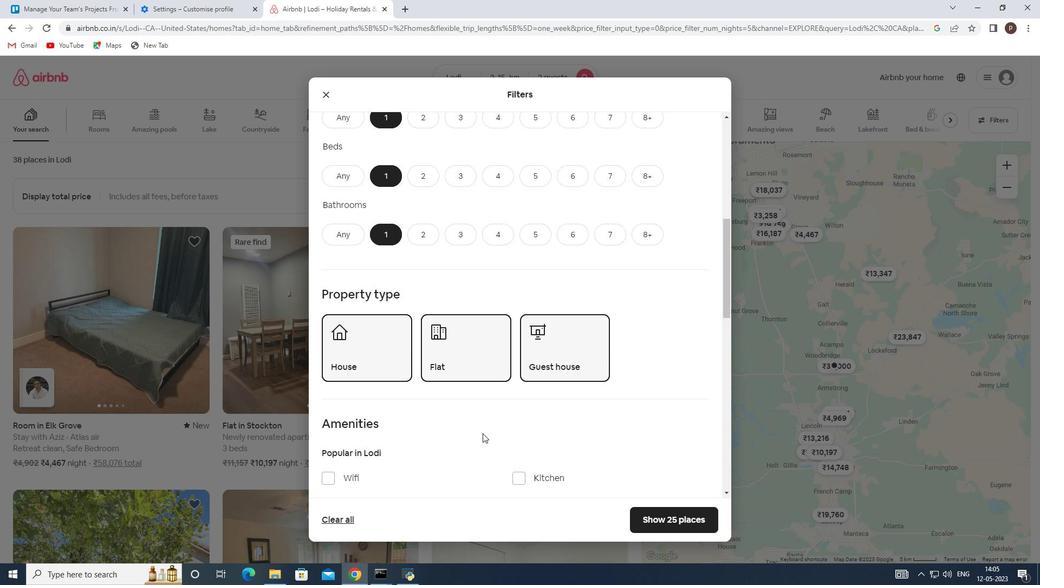 
Action: Mouse scrolled (477, 420) with delta (0, 0)
Screenshot: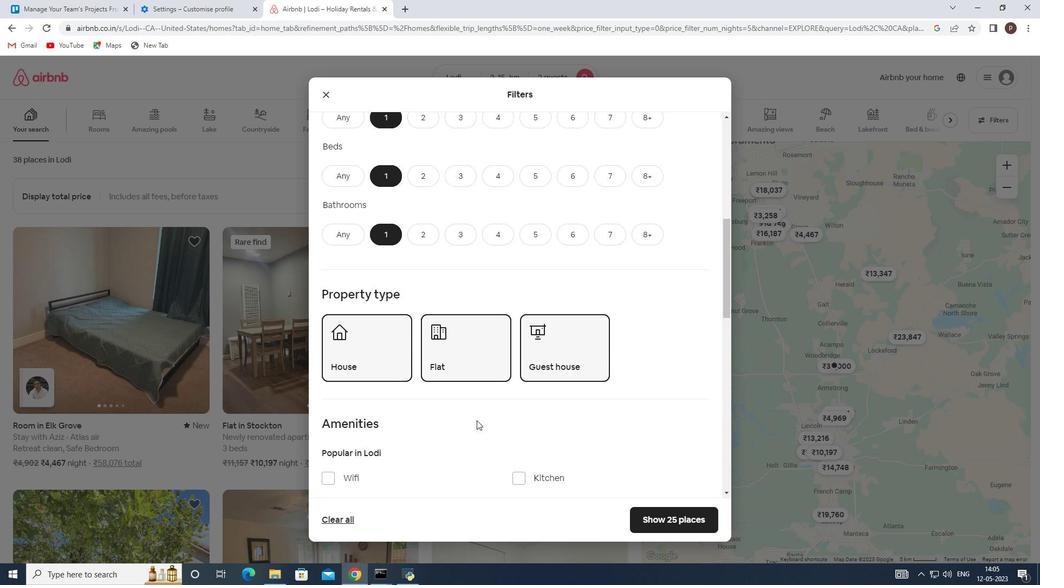 
Action: Mouse scrolled (477, 420) with delta (0, 0)
Screenshot: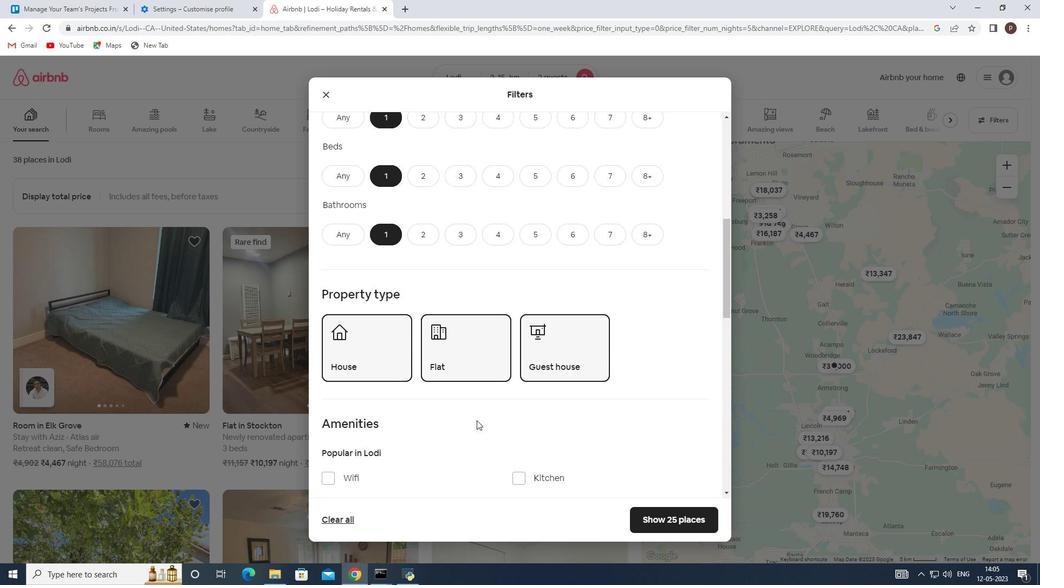 
Action: Mouse scrolled (477, 420) with delta (0, 0)
Screenshot: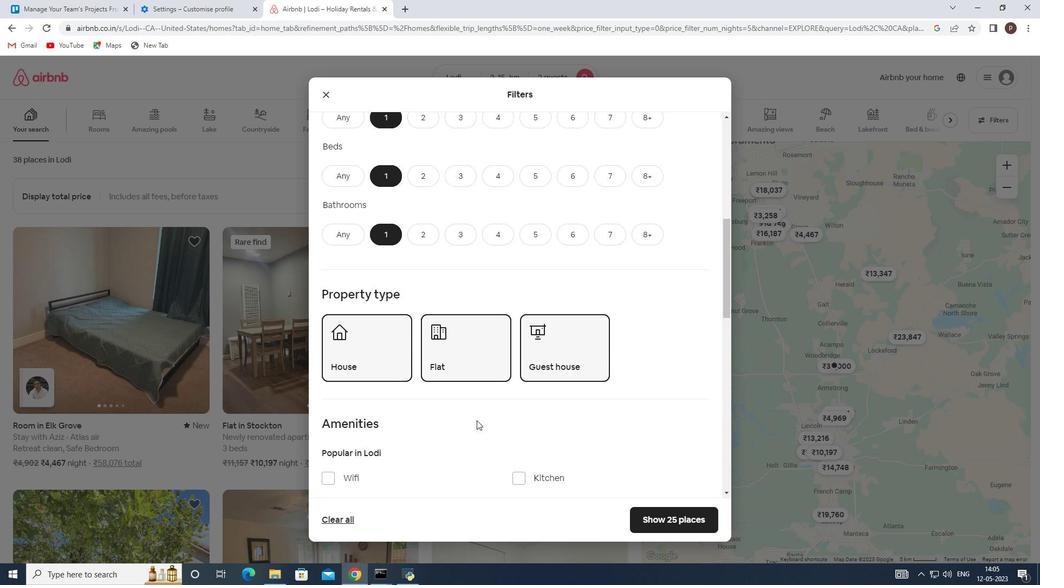 
Action: Mouse scrolled (477, 420) with delta (0, 0)
Screenshot: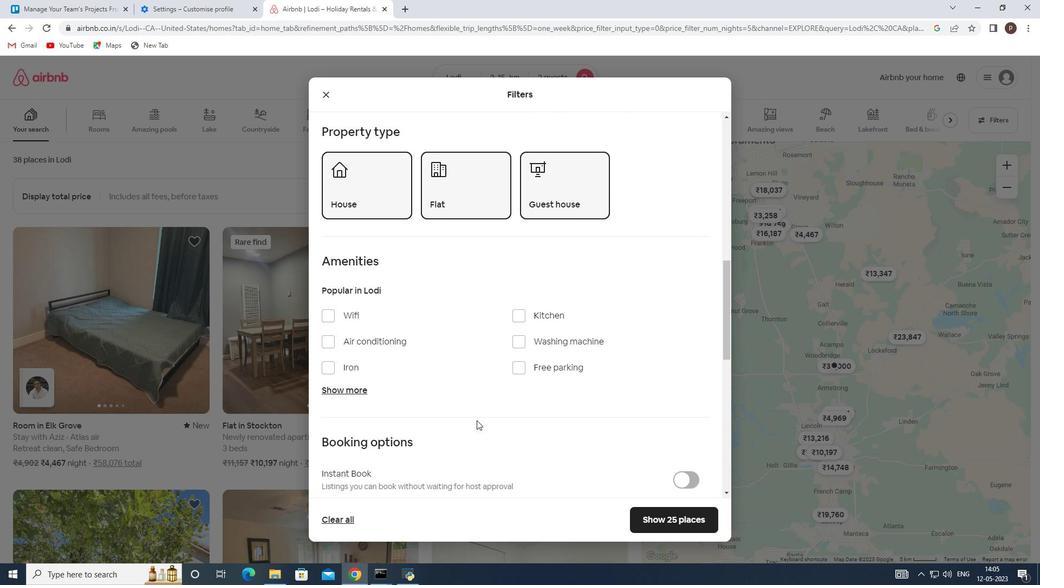 
Action: Mouse scrolled (477, 420) with delta (0, 0)
Screenshot: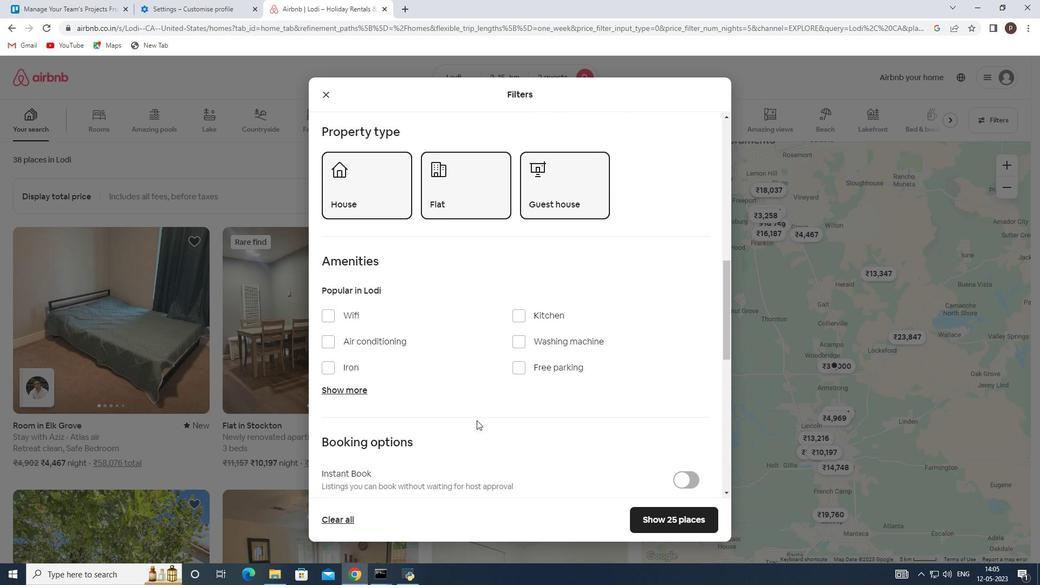 
Action: Mouse moved to (692, 408)
Screenshot: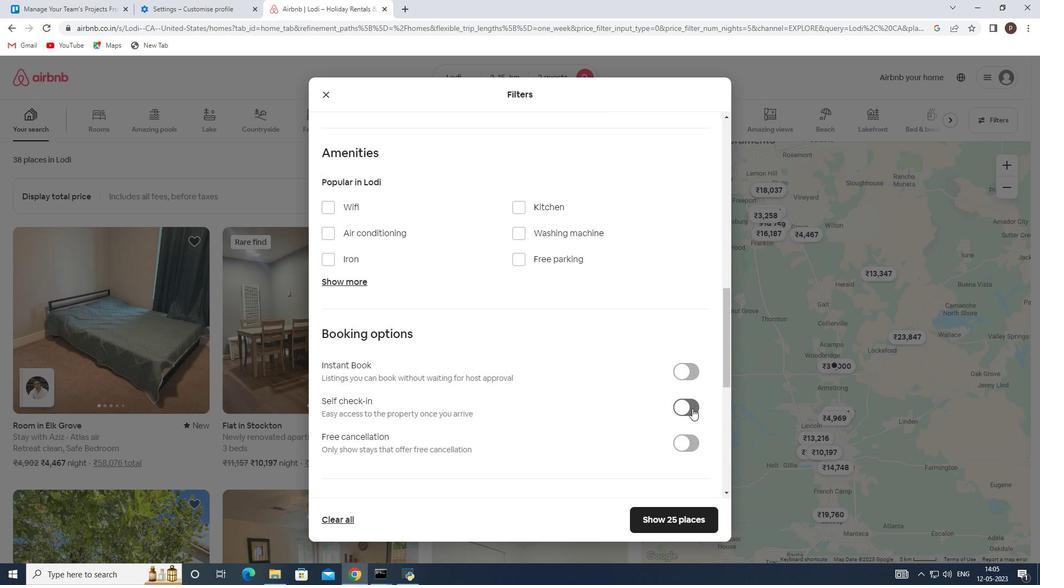 
Action: Mouse pressed left at (692, 408)
Screenshot: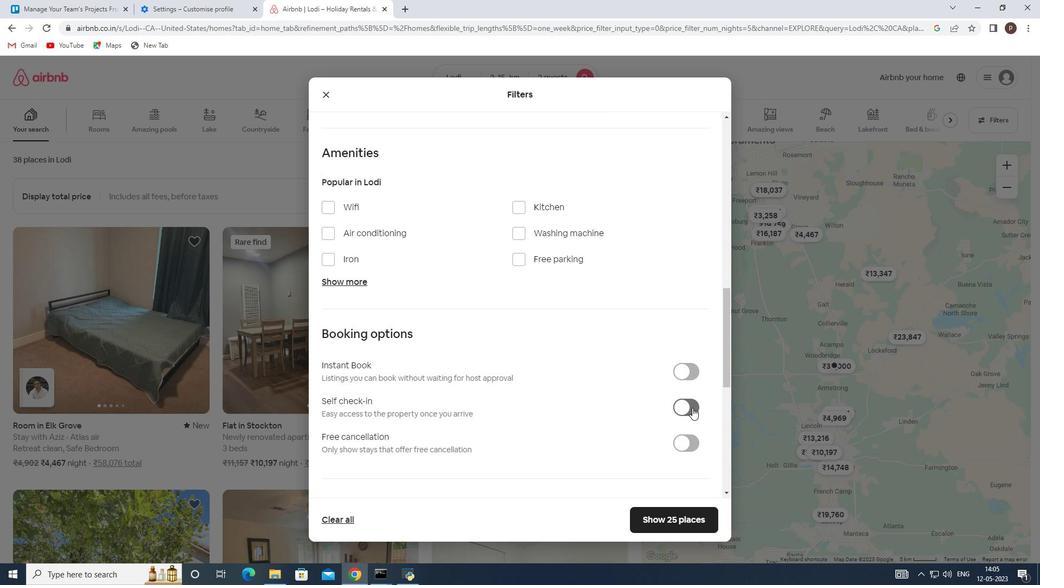 
Action: Mouse moved to (557, 419)
Screenshot: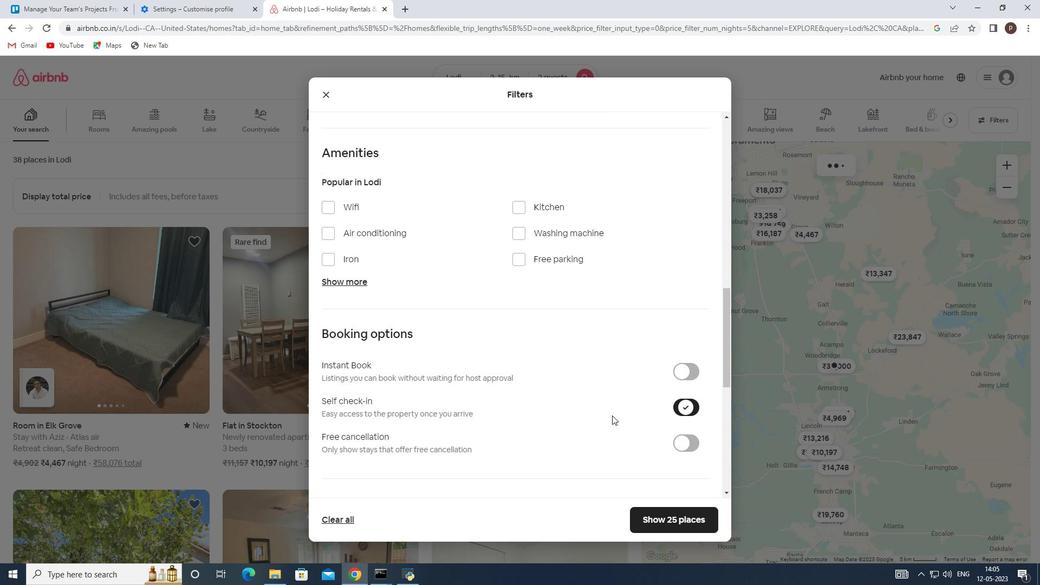 
Action: Mouse scrolled (557, 418) with delta (0, 0)
Screenshot: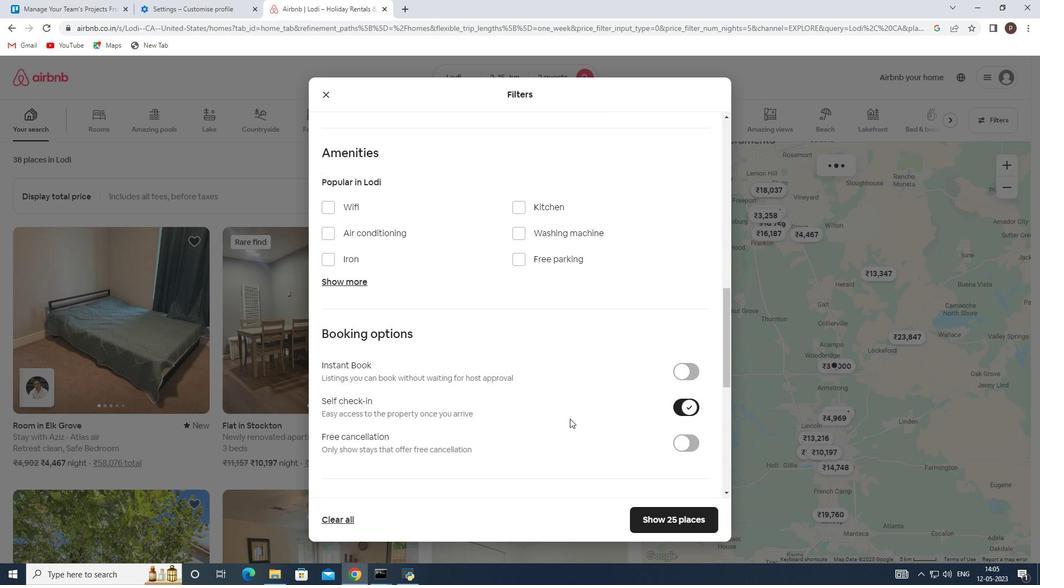 
Action: Mouse scrolled (557, 418) with delta (0, 0)
Screenshot: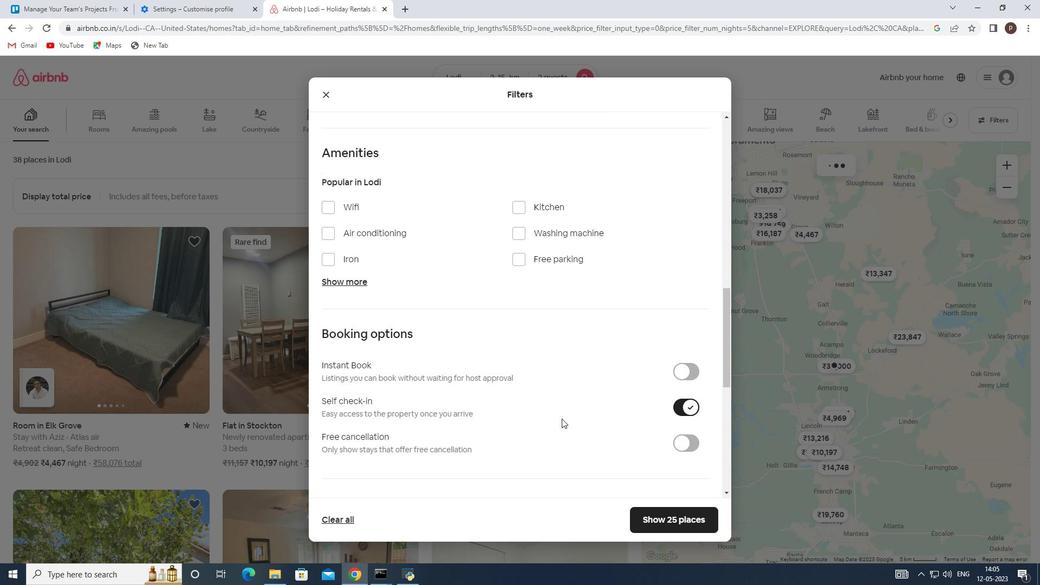 
Action: Mouse scrolled (557, 418) with delta (0, 0)
Screenshot: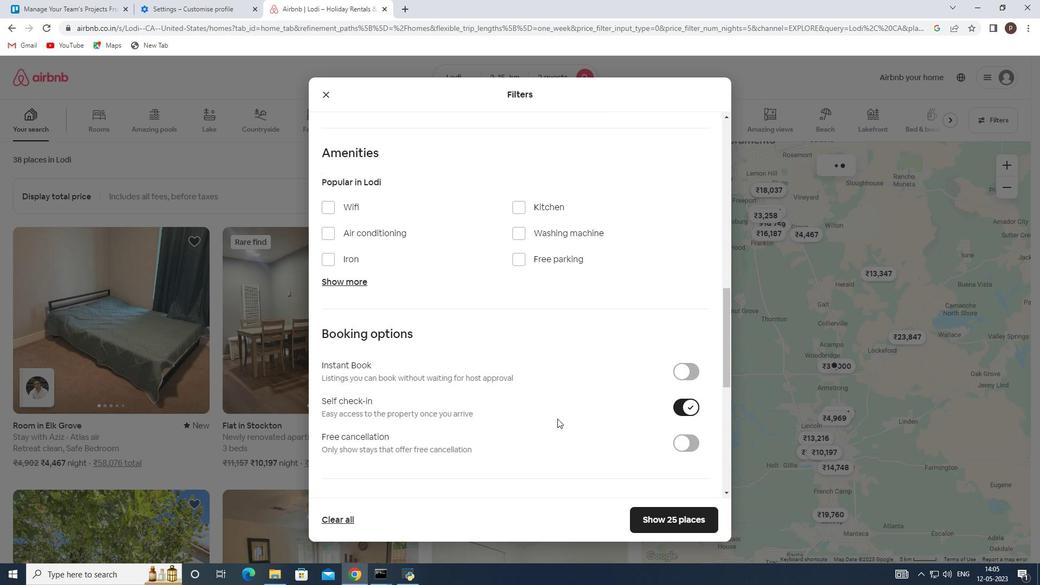 
Action: Mouse moved to (554, 415)
Screenshot: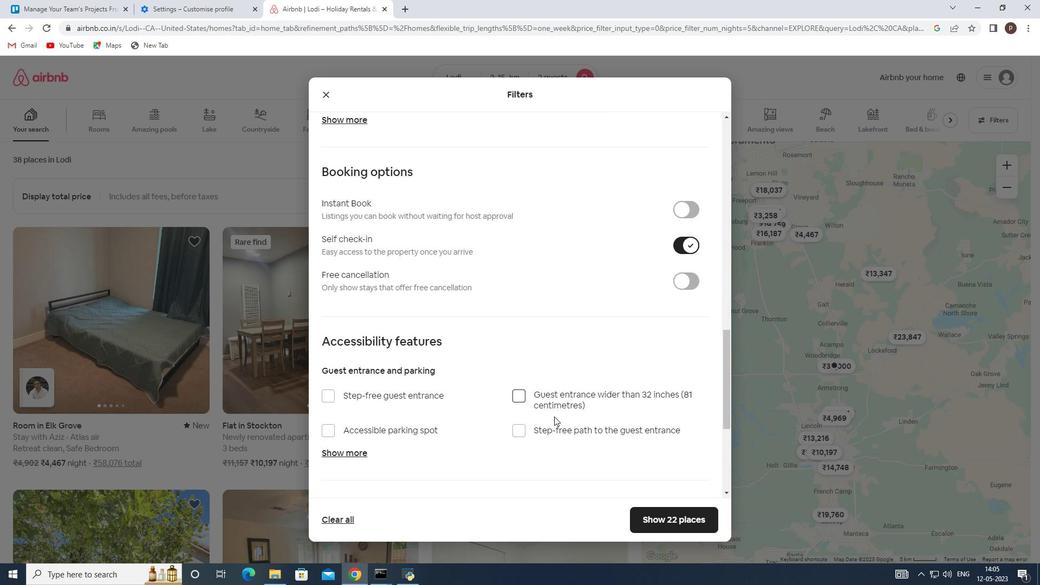 
Action: Mouse scrolled (554, 414) with delta (0, 0)
Screenshot: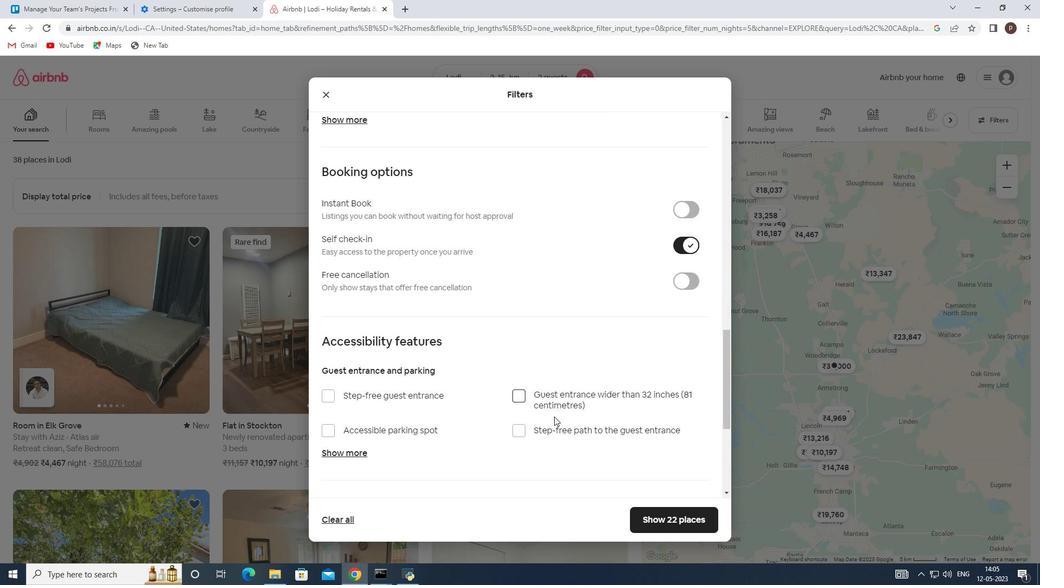 
Action: Mouse scrolled (554, 414) with delta (0, 0)
Screenshot: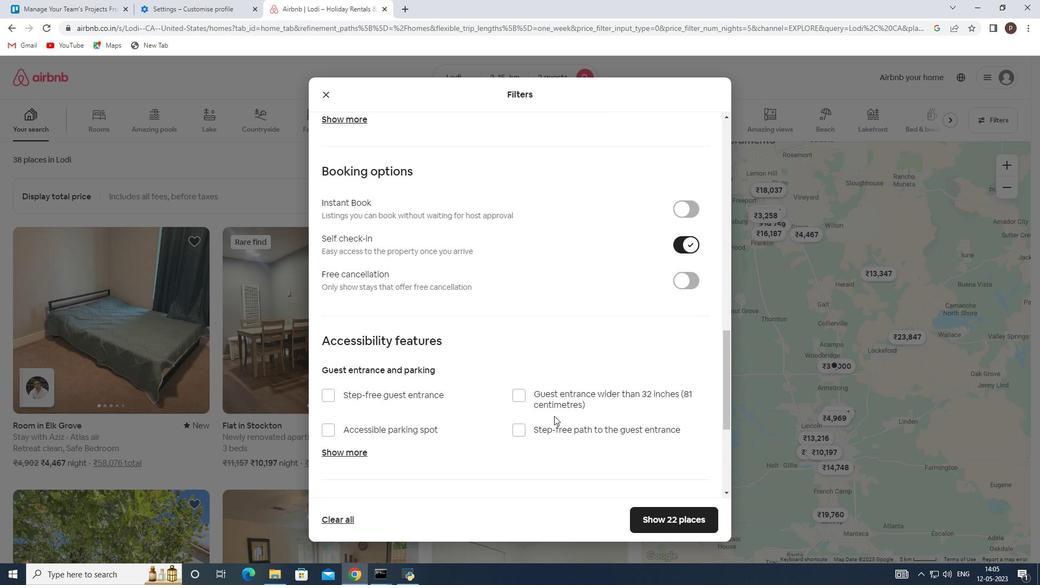 
Action: Mouse scrolled (554, 414) with delta (0, 0)
Screenshot: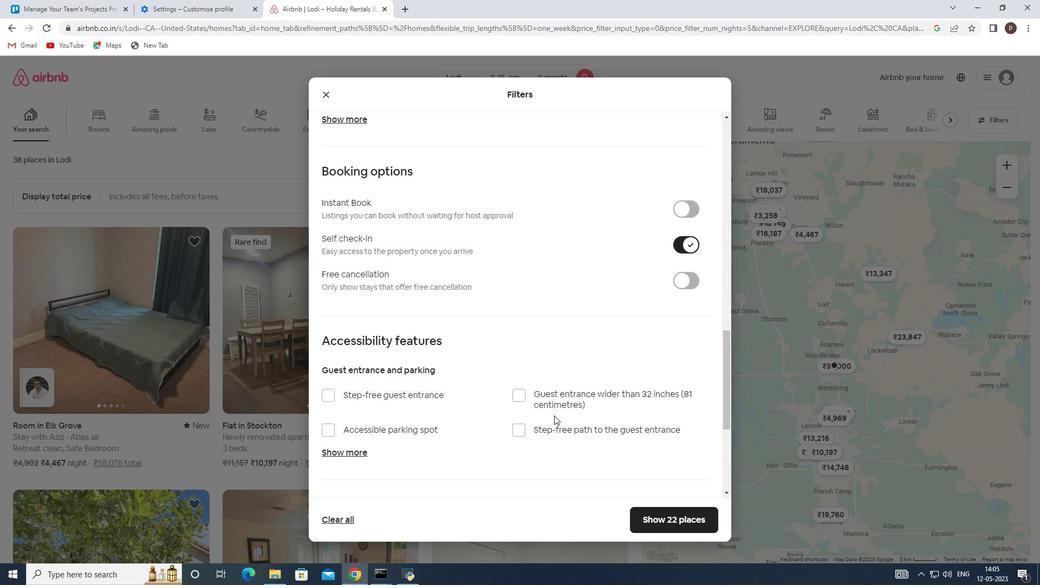 
Action: Mouse moved to (539, 410)
Screenshot: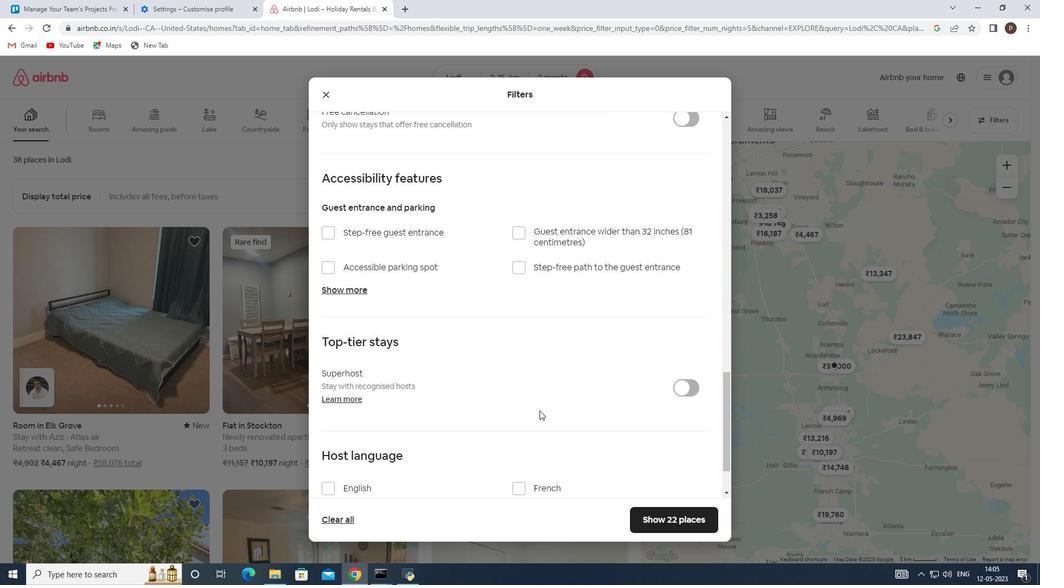 
Action: Mouse scrolled (539, 410) with delta (0, 0)
Screenshot: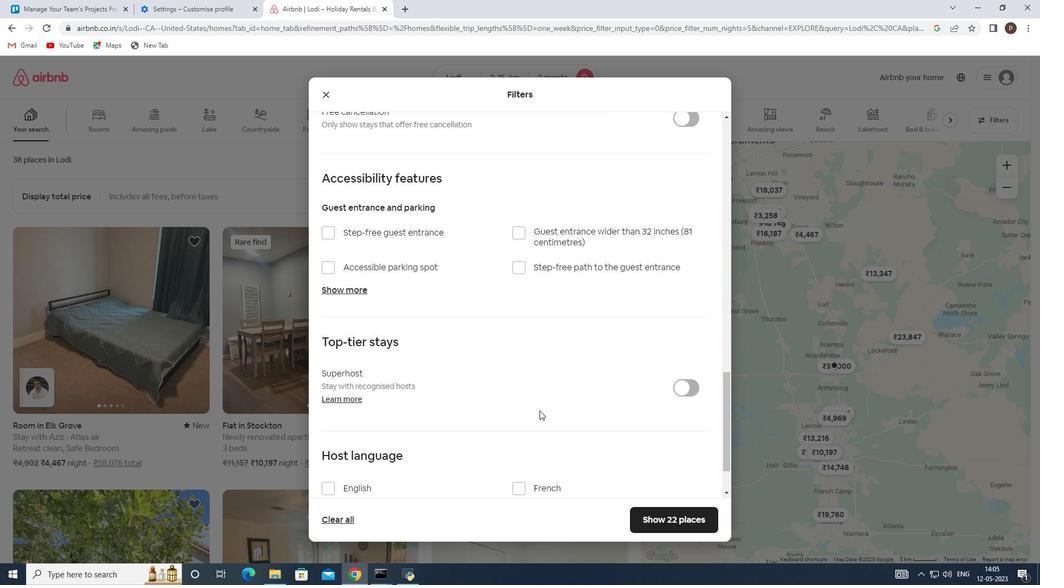 
Action: Mouse moved to (538, 410)
Screenshot: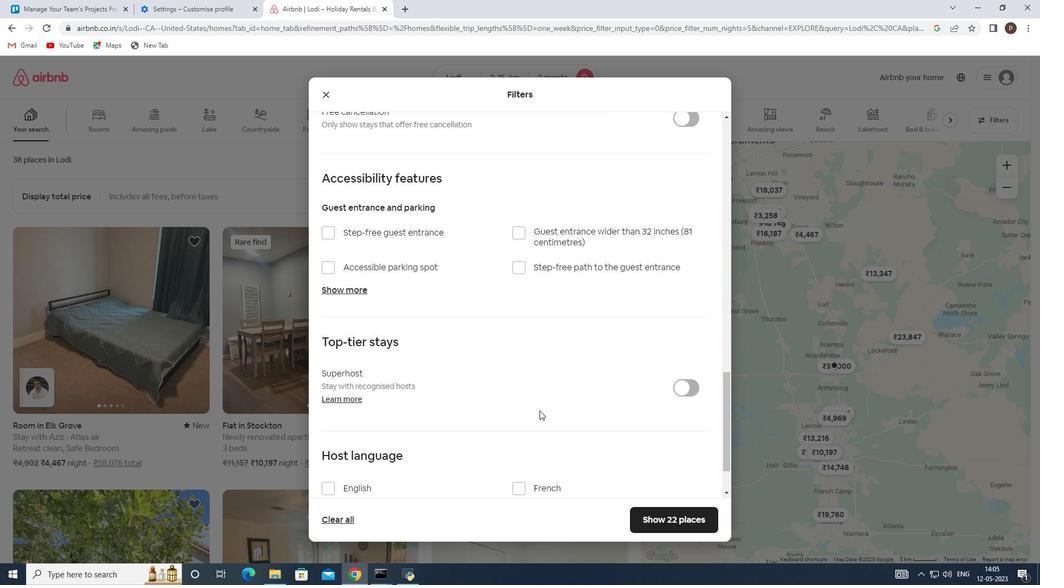 
Action: Mouse scrolled (538, 410) with delta (0, 0)
Screenshot: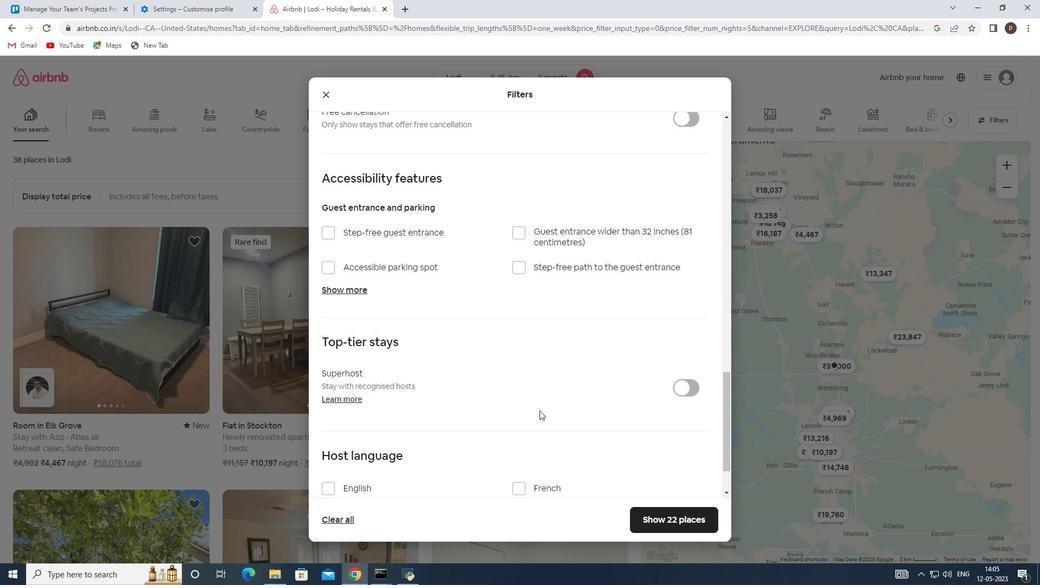 
Action: Mouse moved to (538, 410)
Screenshot: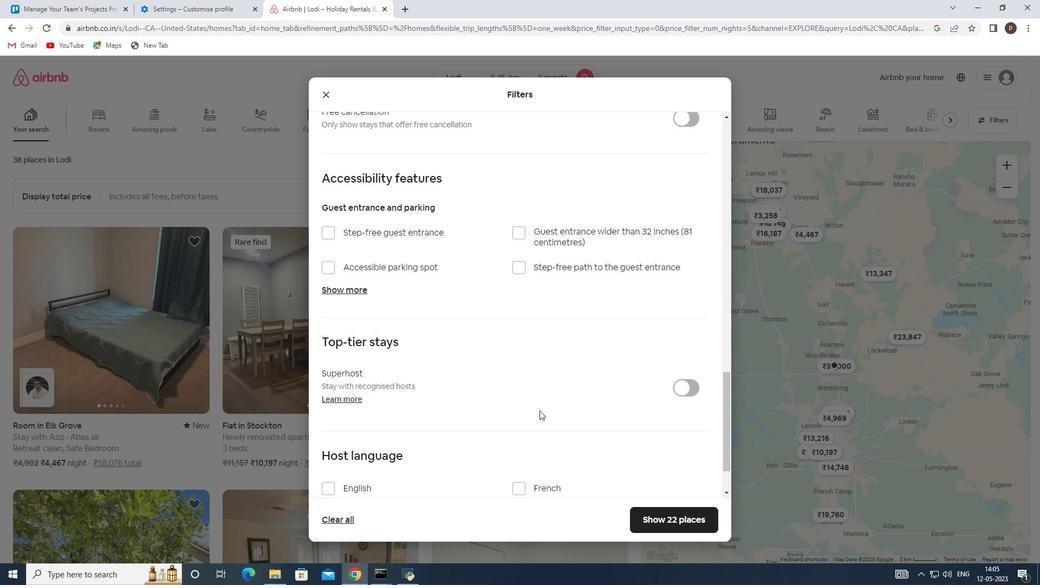 
Action: Mouse scrolled (538, 410) with delta (0, 0)
Screenshot: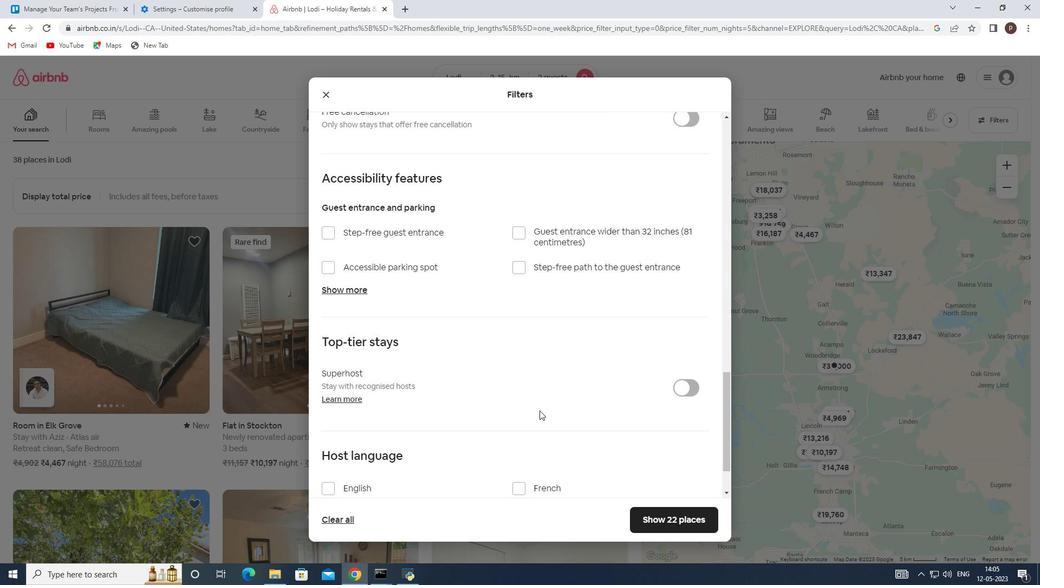 
Action: Mouse moved to (326, 426)
Screenshot: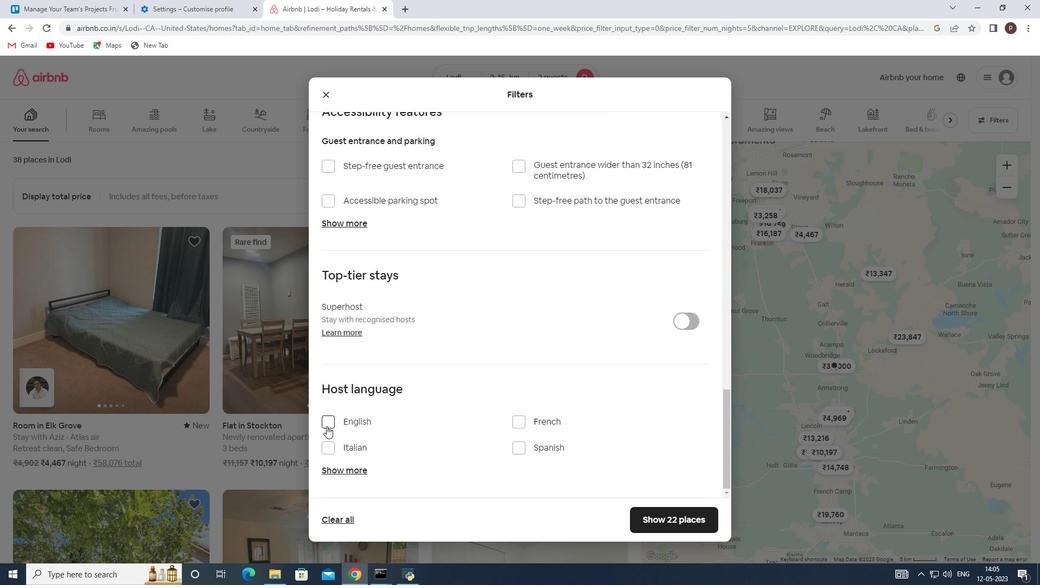 
Action: Mouse pressed left at (326, 426)
Screenshot: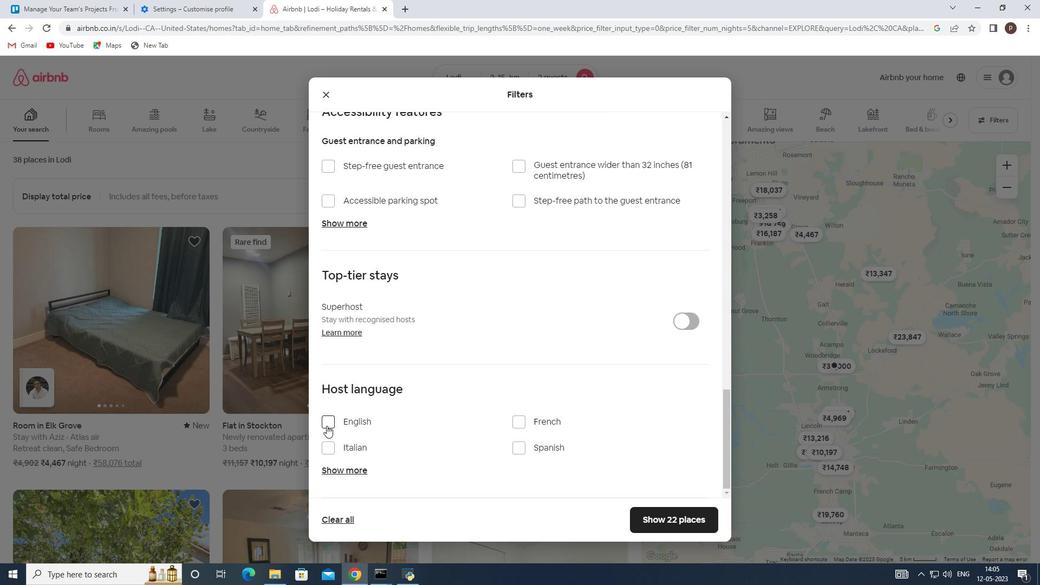 
Action: Mouse moved to (672, 513)
Screenshot: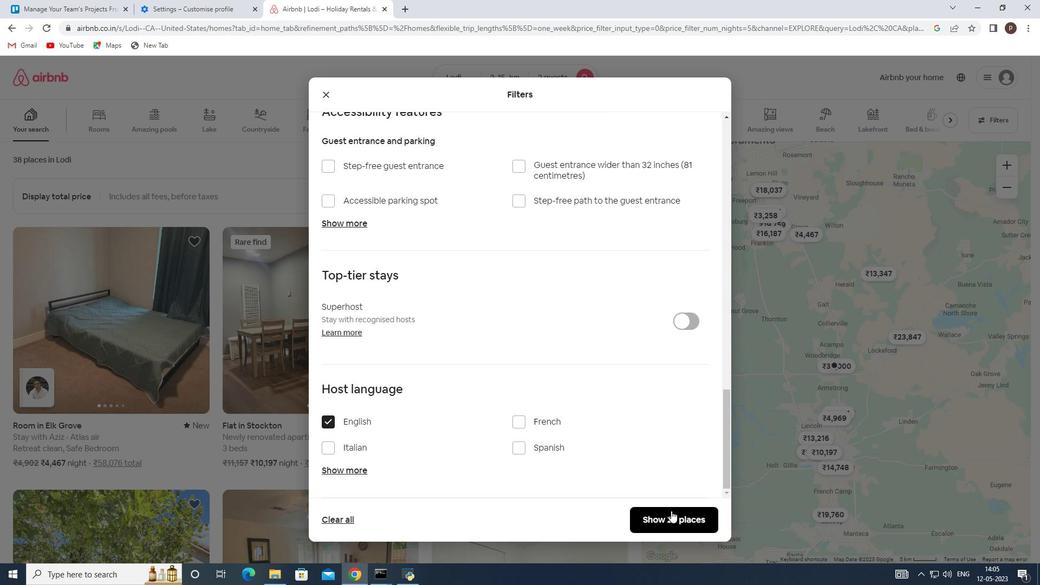 
Action: Mouse pressed left at (672, 513)
Screenshot: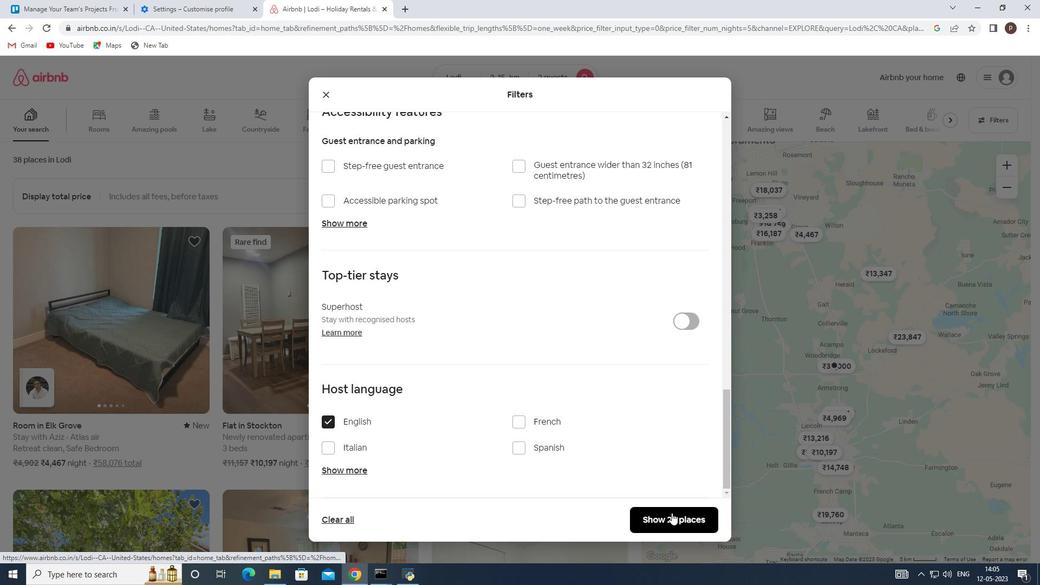 
